 Task: Search one way flight ticket for 2 adults, 2 children, 2 infants in seat in first from Columbus: John Glenn Columbus International Airport to Indianapolis: Indianapolis International Airport on 8-5-2023. Choice of flights is Frontier. Number of bags: 1 checked bag. Outbound departure time preference is 12:00.
Action: Mouse moved to (286, 253)
Screenshot: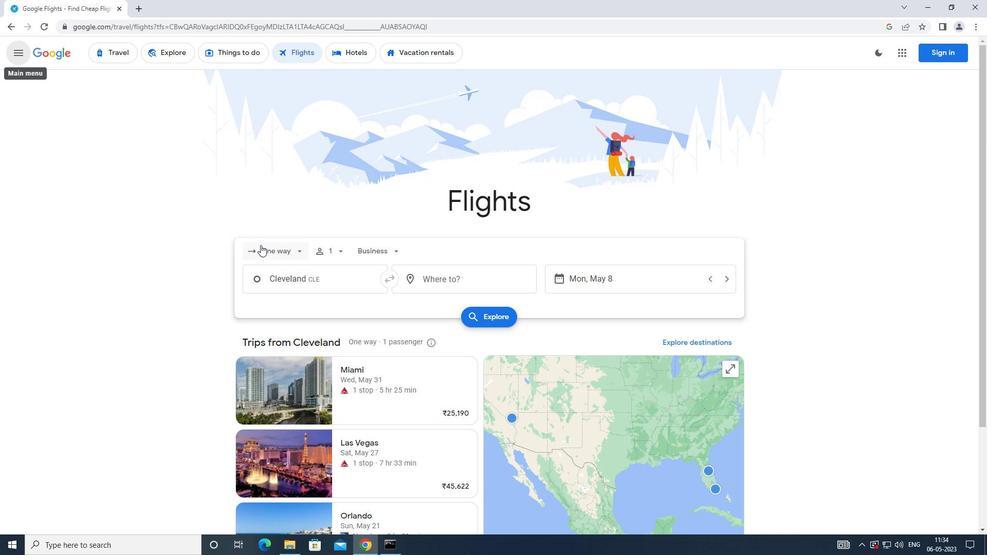 
Action: Mouse pressed left at (286, 253)
Screenshot: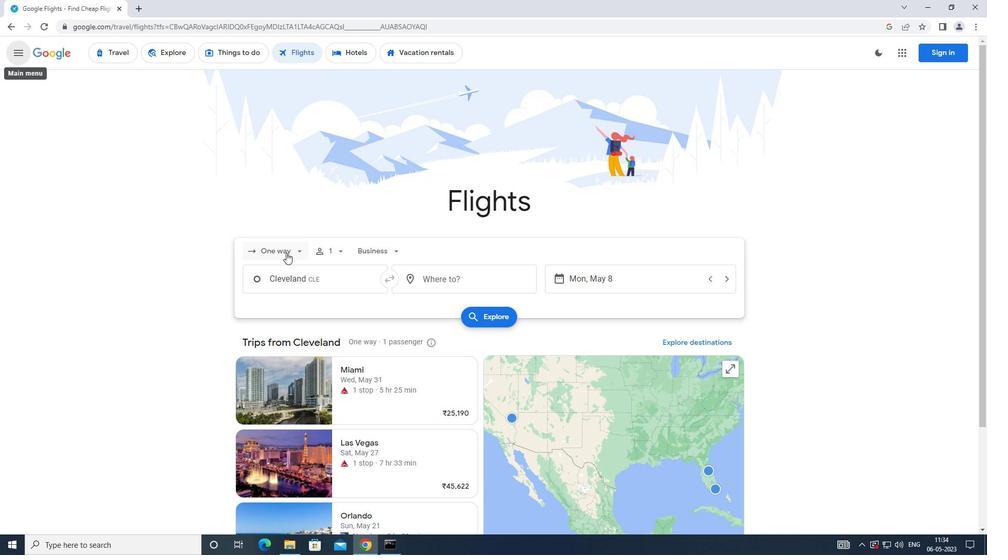 
Action: Mouse moved to (308, 303)
Screenshot: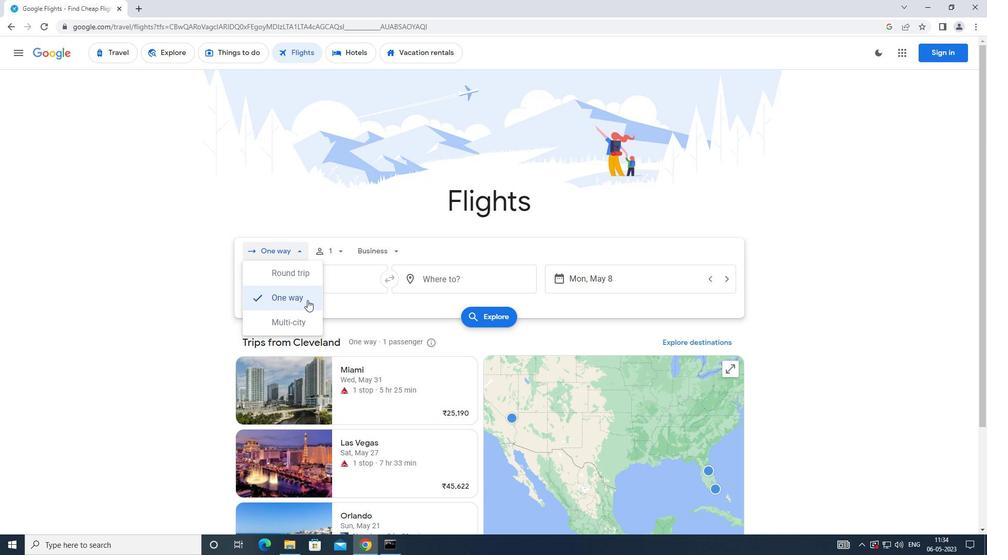 
Action: Mouse pressed left at (308, 303)
Screenshot: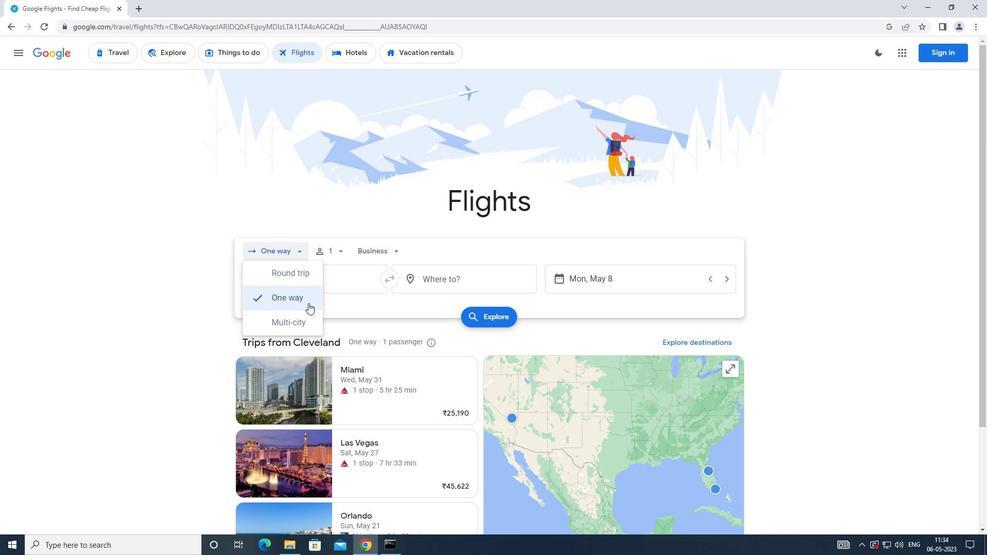 
Action: Mouse moved to (331, 256)
Screenshot: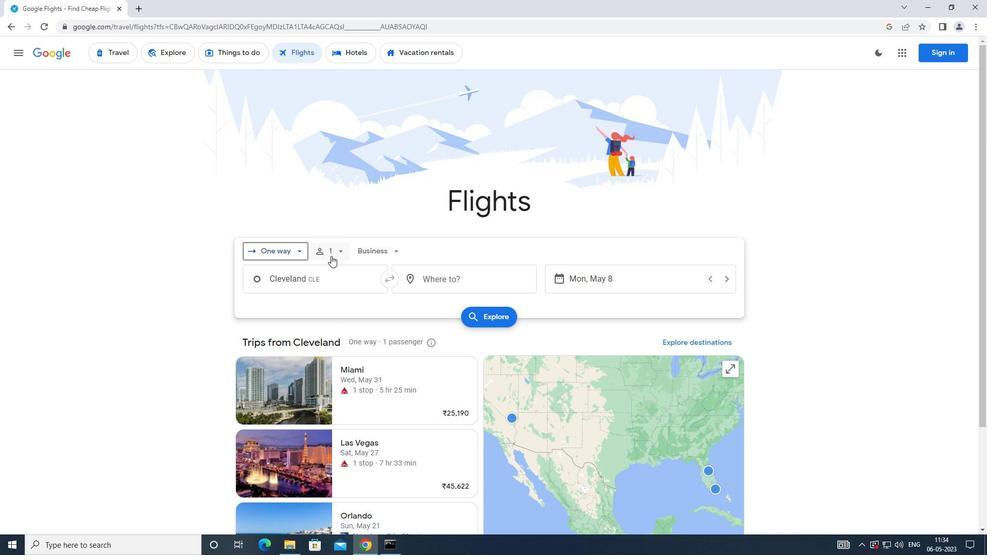 
Action: Mouse pressed left at (331, 256)
Screenshot: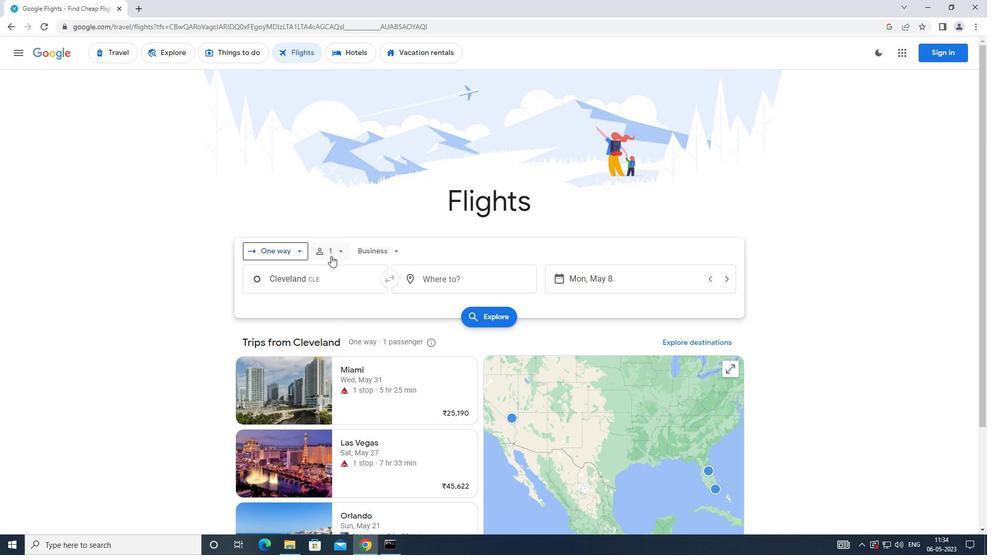 
Action: Mouse moved to (416, 277)
Screenshot: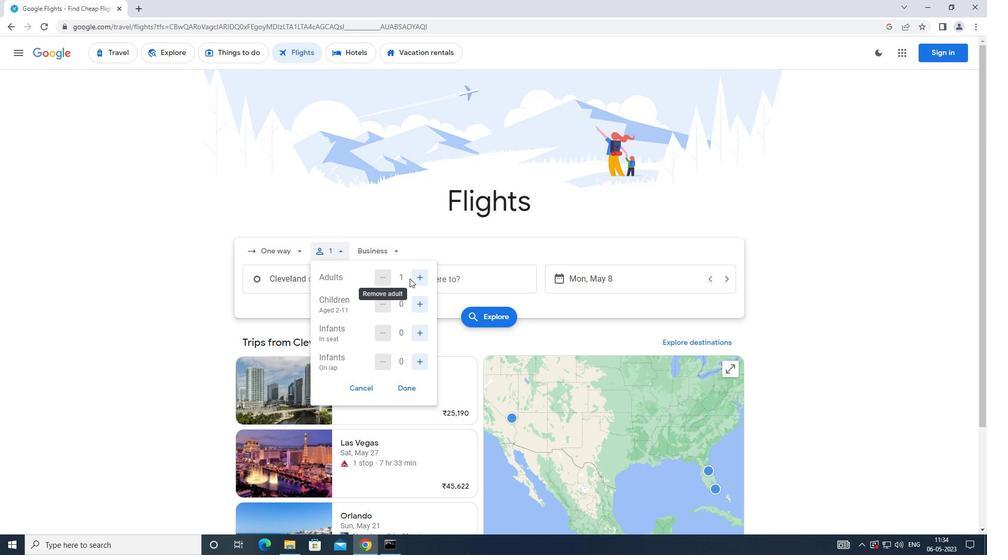 
Action: Mouse pressed left at (416, 277)
Screenshot: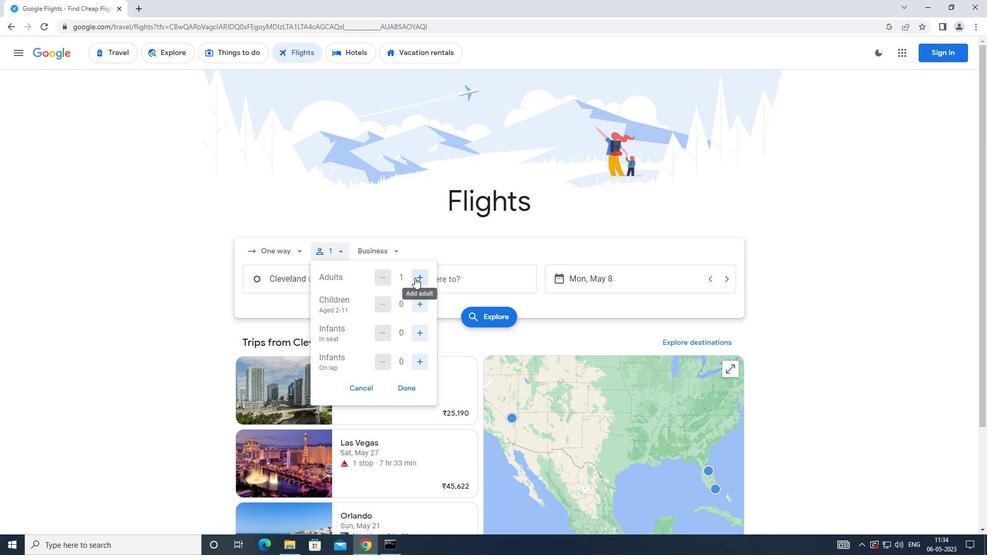 
Action: Mouse moved to (428, 306)
Screenshot: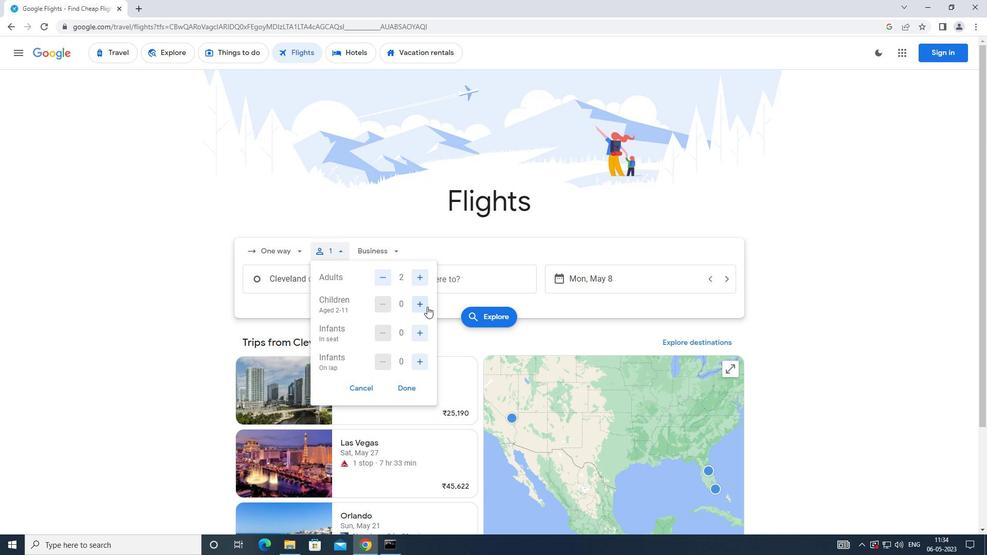 
Action: Mouse pressed left at (428, 306)
Screenshot: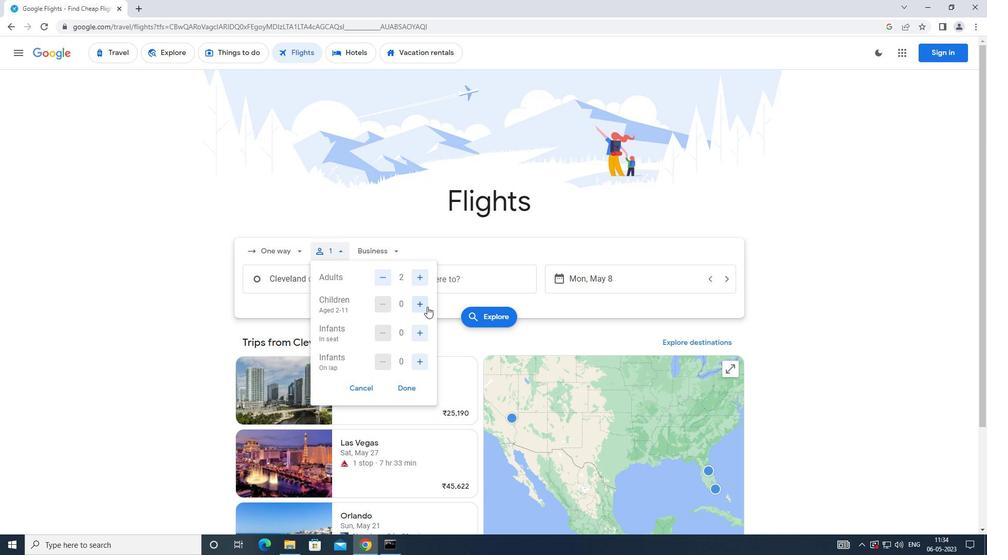 
Action: Mouse moved to (428, 306)
Screenshot: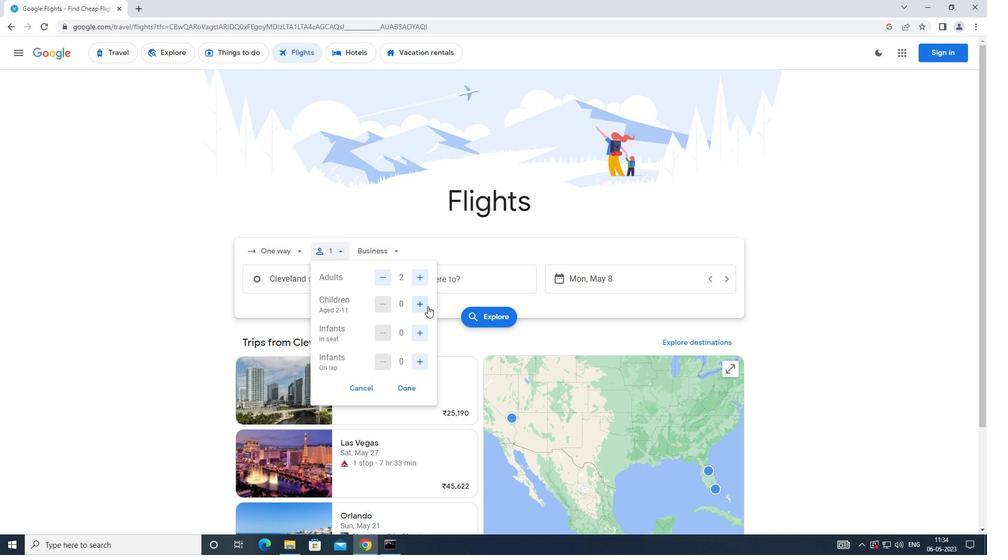 
Action: Mouse pressed left at (428, 306)
Screenshot: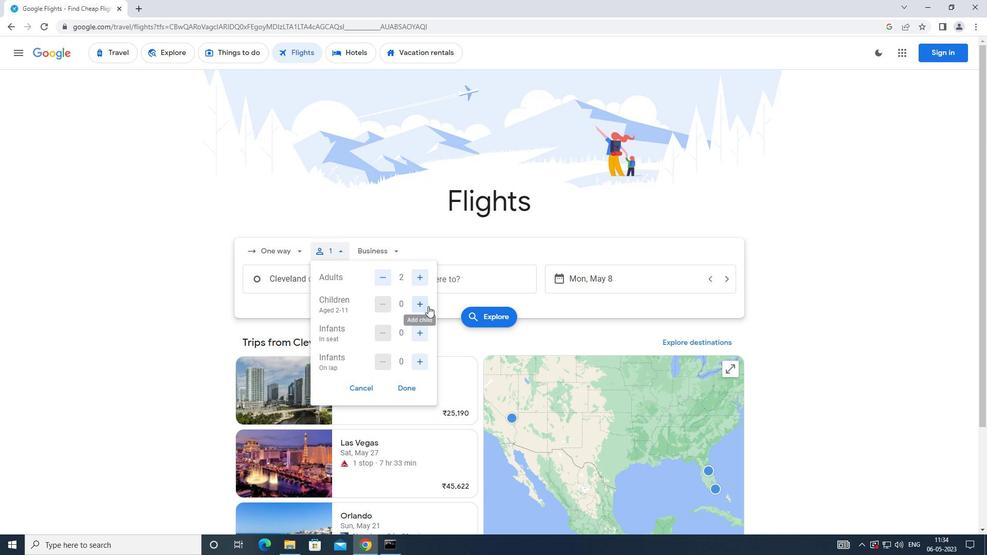 
Action: Mouse moved to (423, 329)
Screenshot: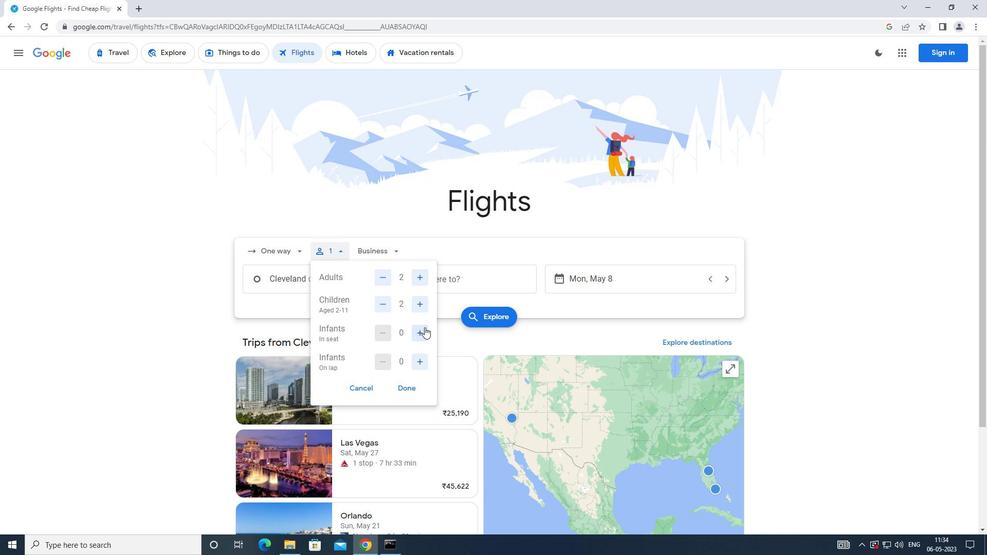 
Action: Mouse pressed left at (423, 329)
Screenshot: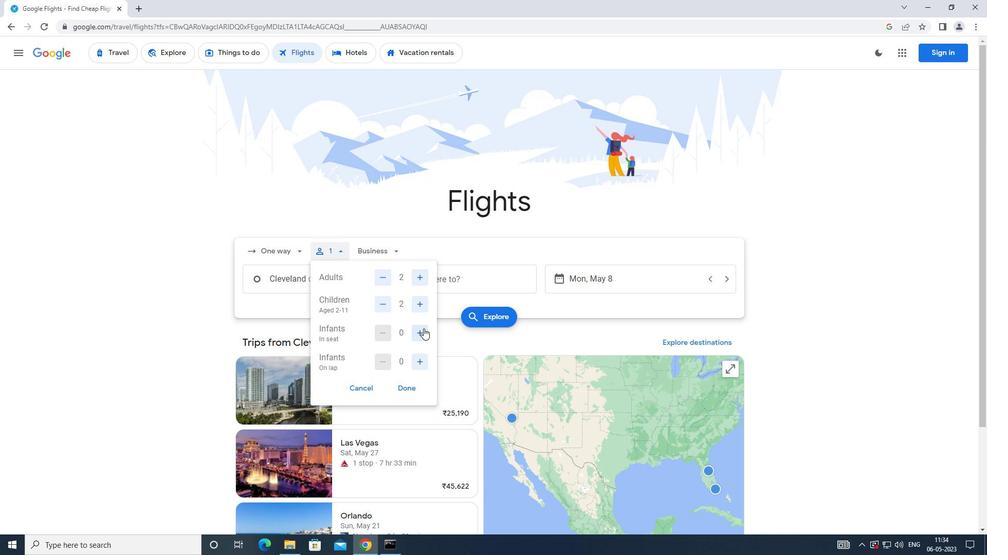 
Action: Mouse pressed left at (423, 329)
Screenshot: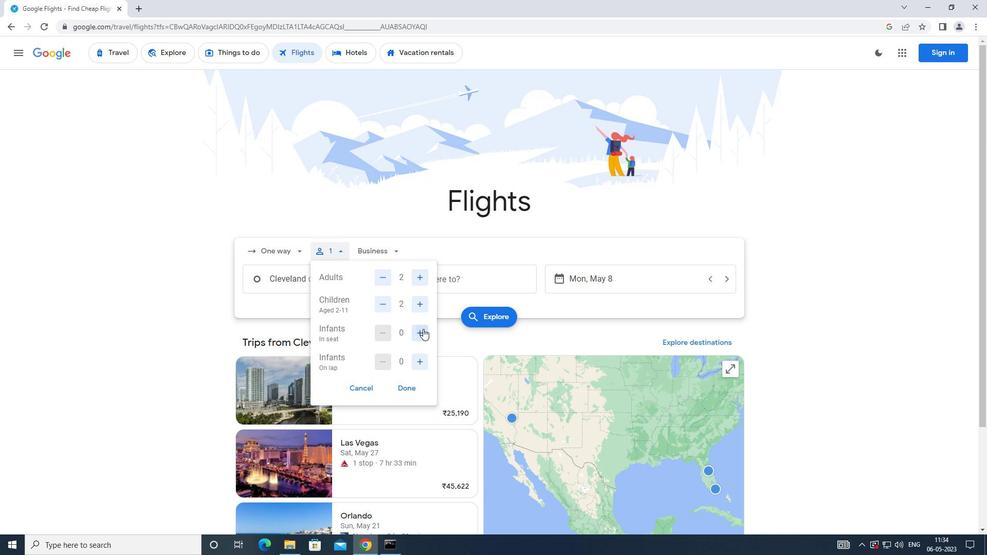 
Action: Mouse moved to (400, 386)
Screenshot: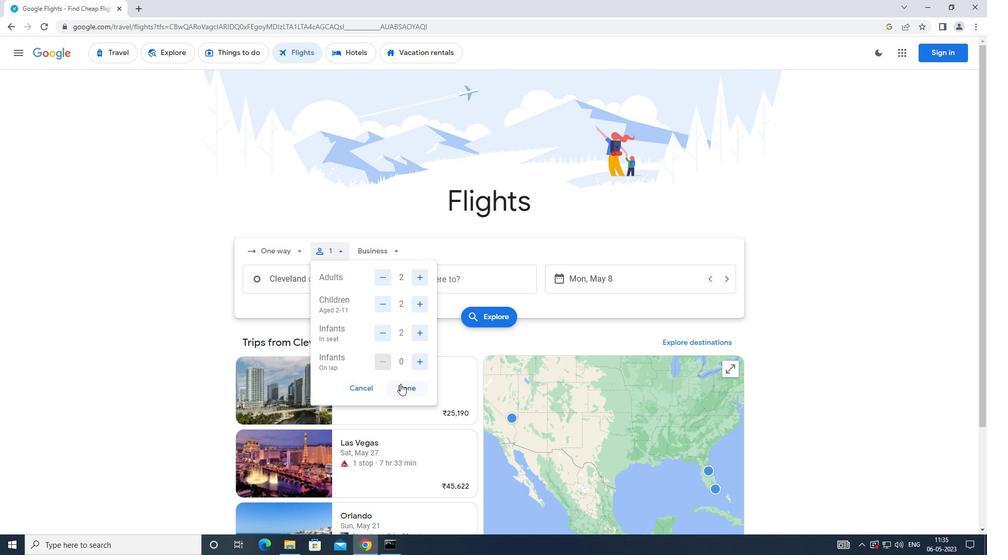 
Action: Mouse pressed left at (400, 386)
Screenshot: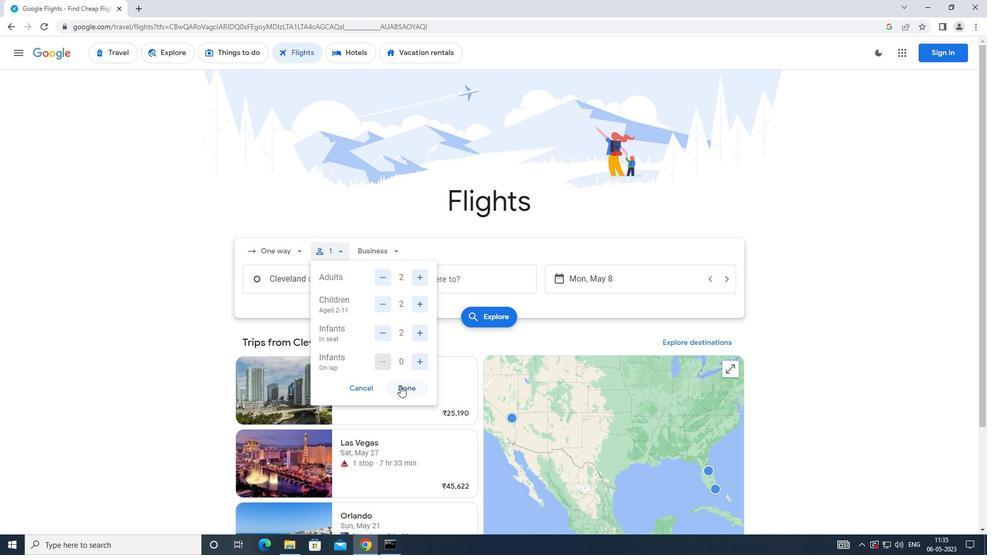 
Action: Mouse moved to (382, 254)
Screenshot: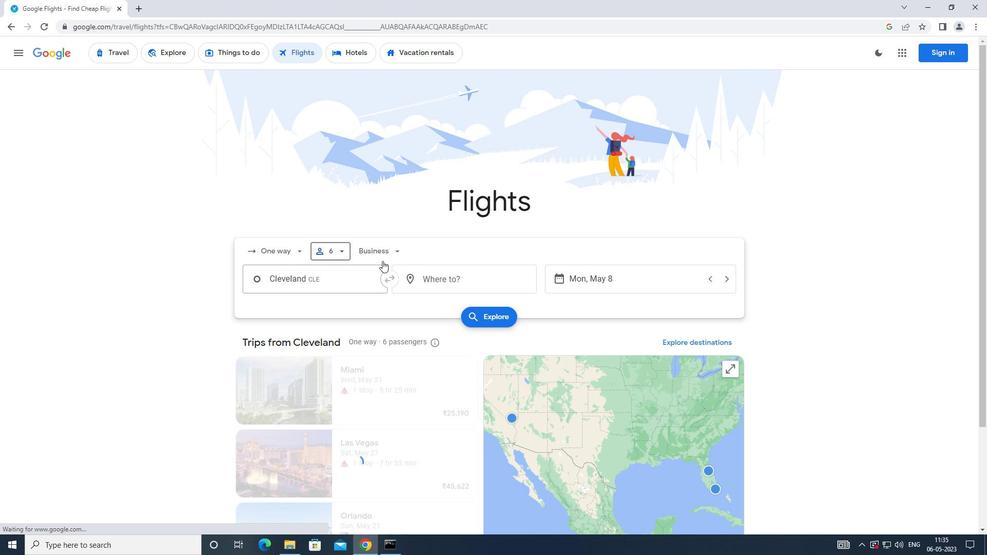 
Action: Mouse pressed left at (382, 254)
Screenshot: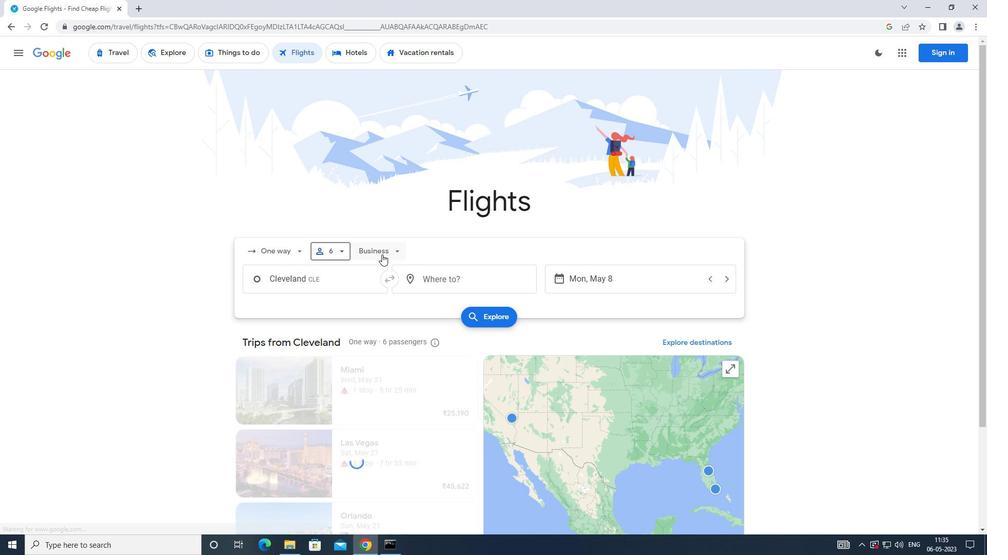 
Action: Mouse moved to (392, 345)
Screenshot: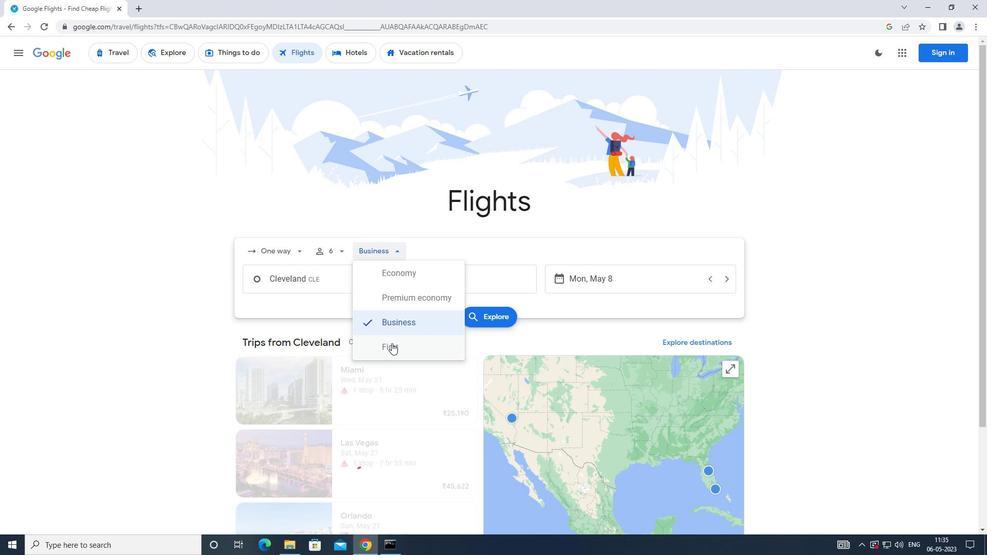 
Action: Mouse pressed left at (392, 345)
Screenshot: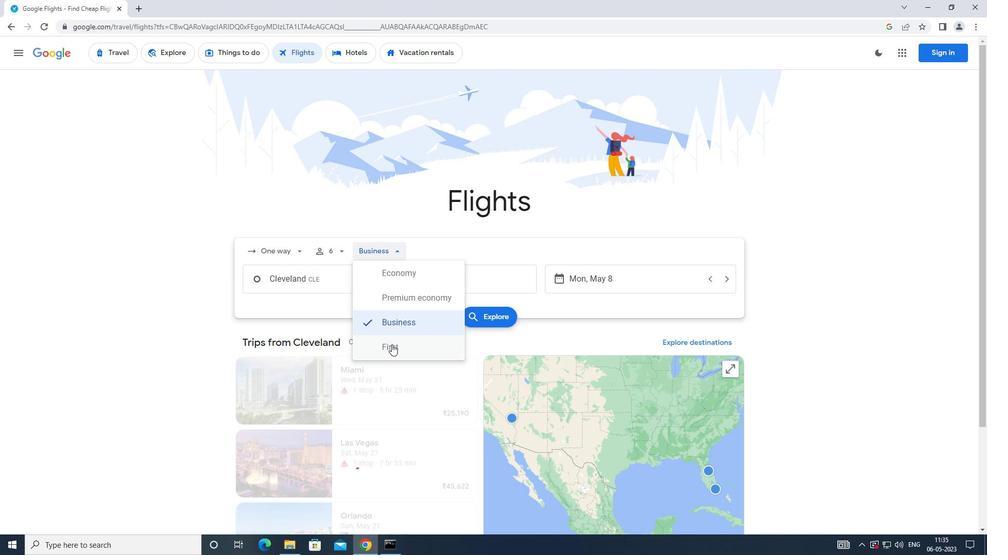 
Action: Mouse moved to (342, 281)
Screenshot: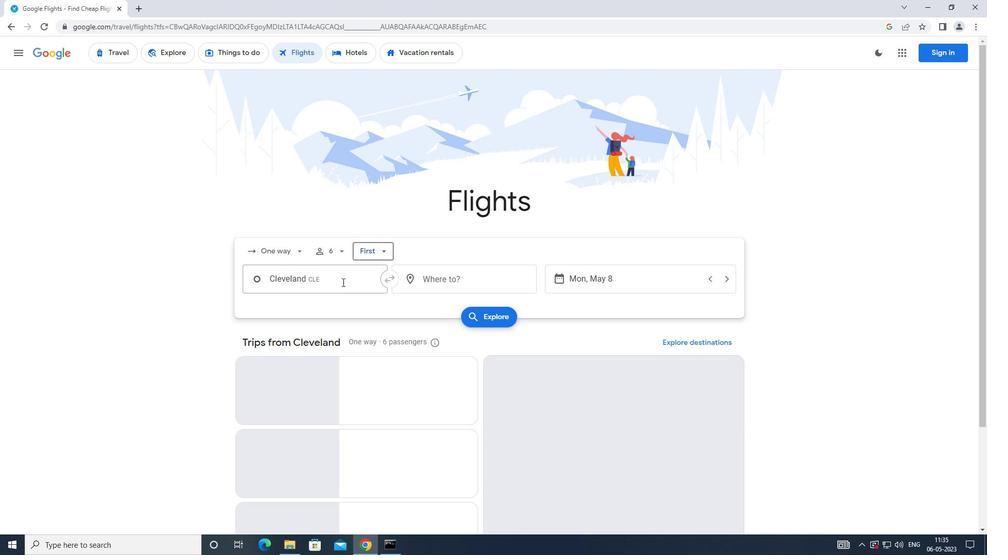 
Action: Mouse pressed left at (342, 281)
Screenshot: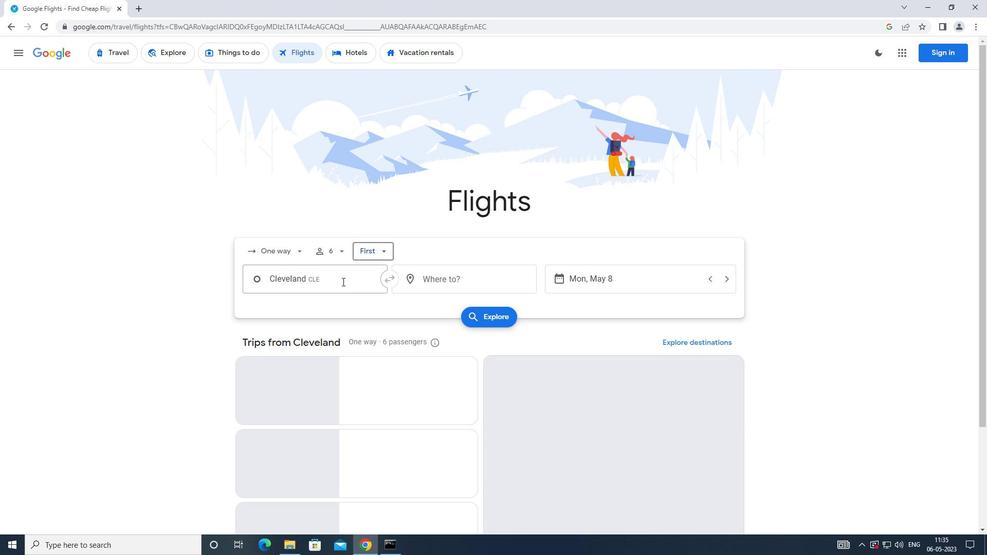 
Action: Mouse moved to (343, 284)
Screenshot: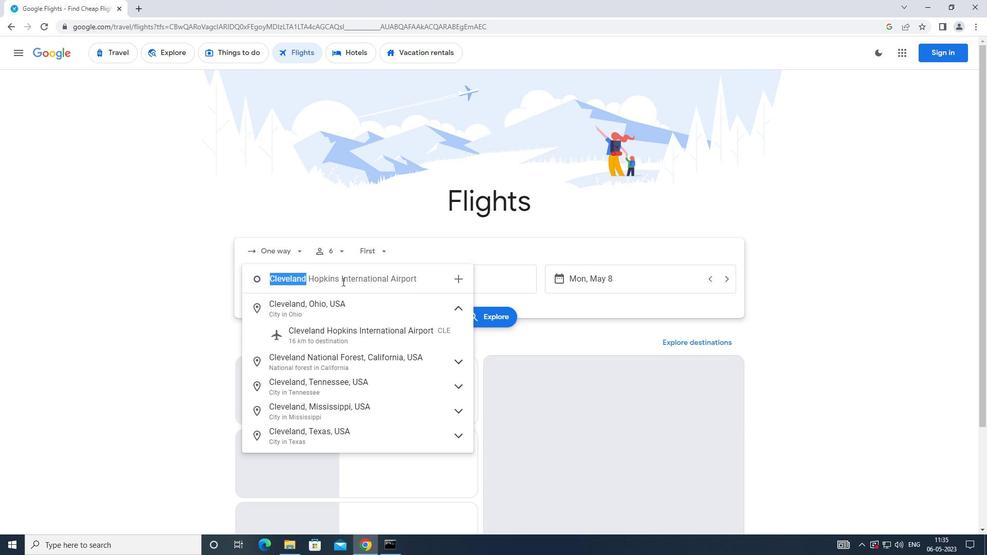 
Action: Key pressed <Key.caps_lock>j<Key.caps_lock>ohn<Key.space><Key.caps_lock>g<Key.caps_lock>lenn
Screenshot: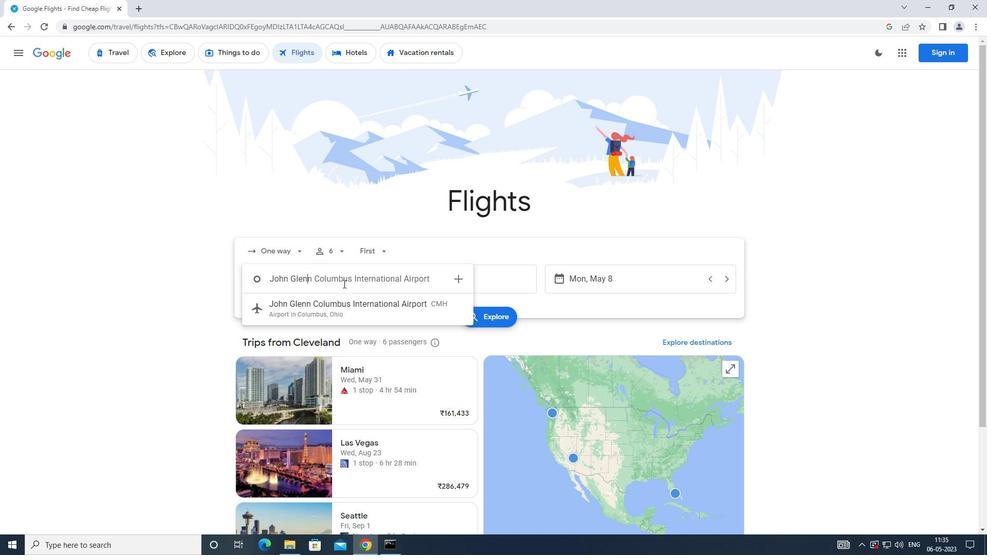 
Action: Mouse moved to (362, 314)
Screenshot: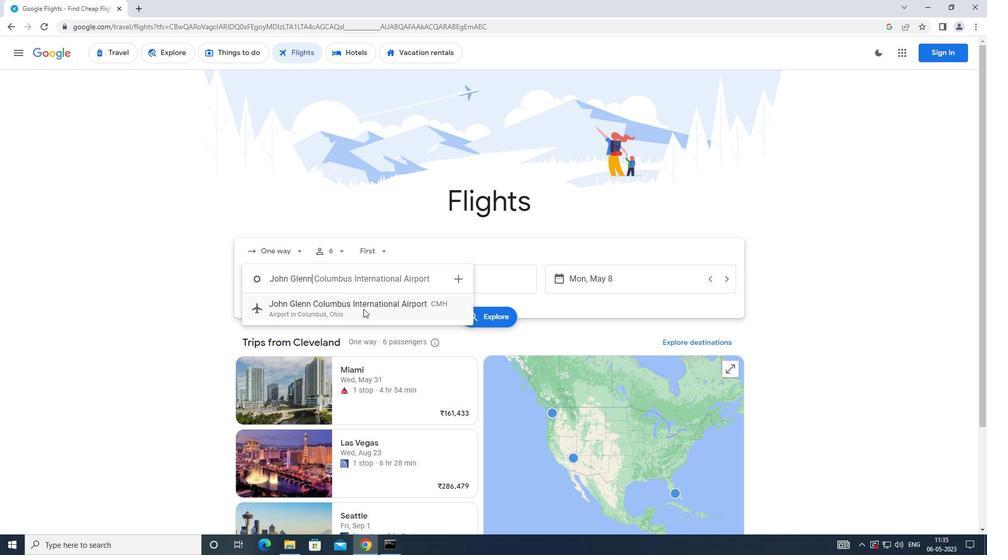 
Action: Mouse pressed left at (362, 314)
Screenshot: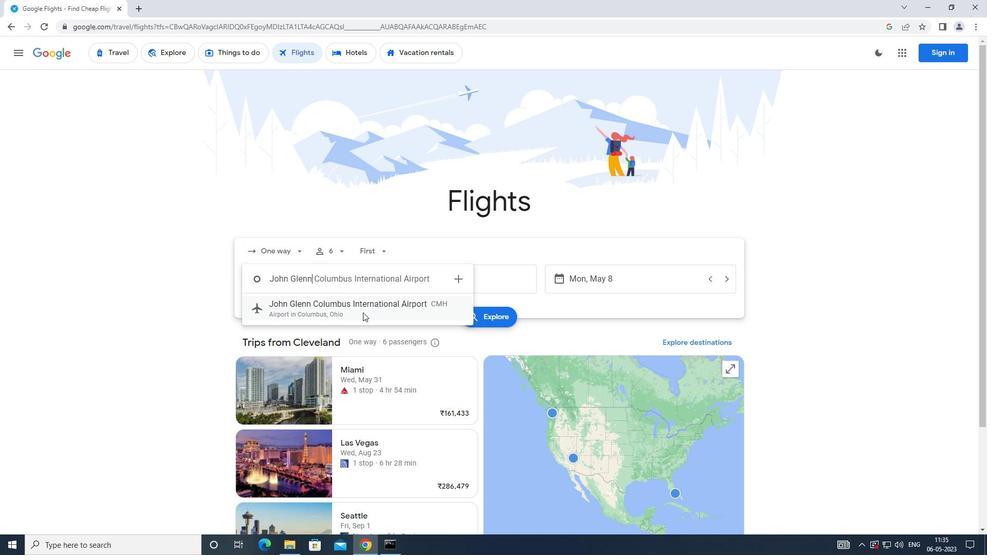 
Action: Mouse moved to (433, 287)
Screenshot: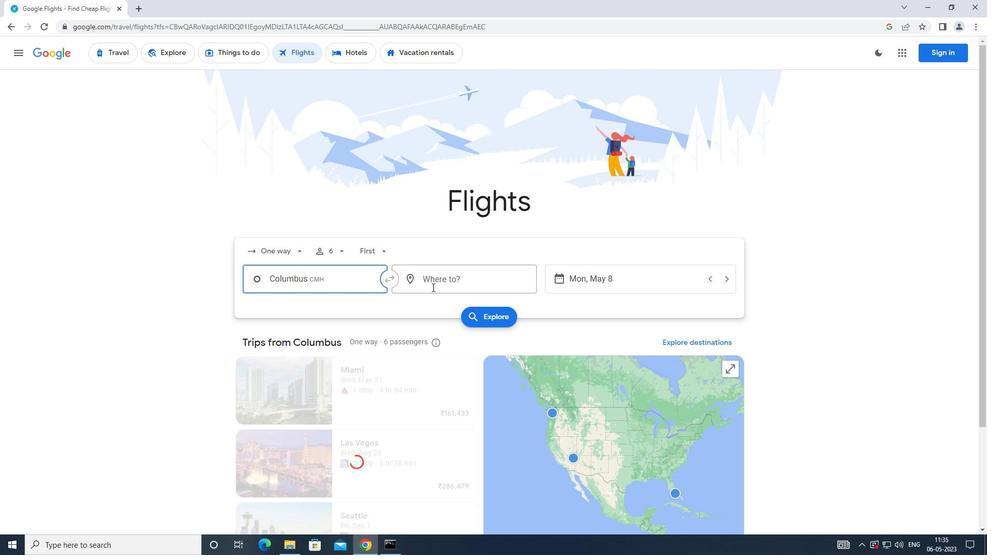 
Action: Mouse pressed left at (433, 287)
Screenshot: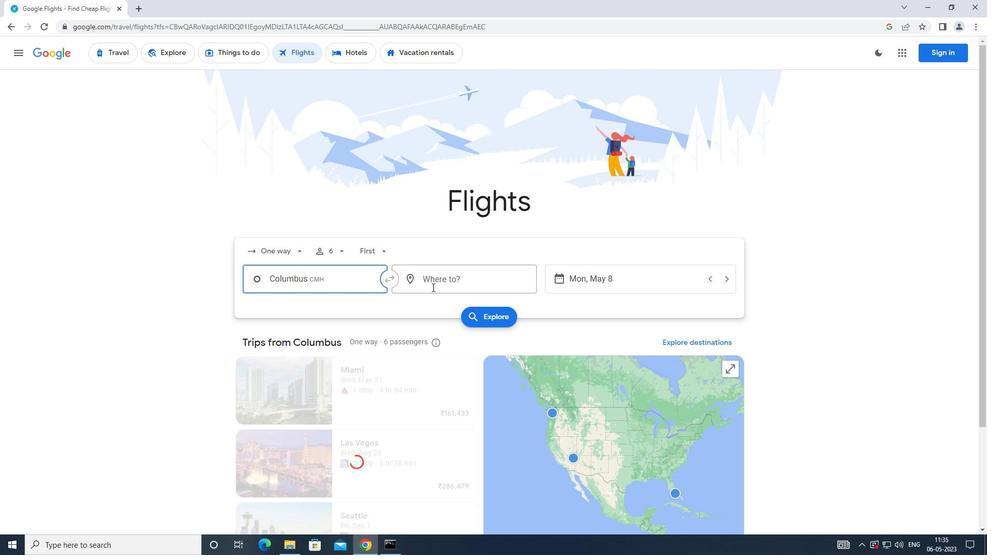 
Action: Mouse moved to (440, 283)
Screenshot: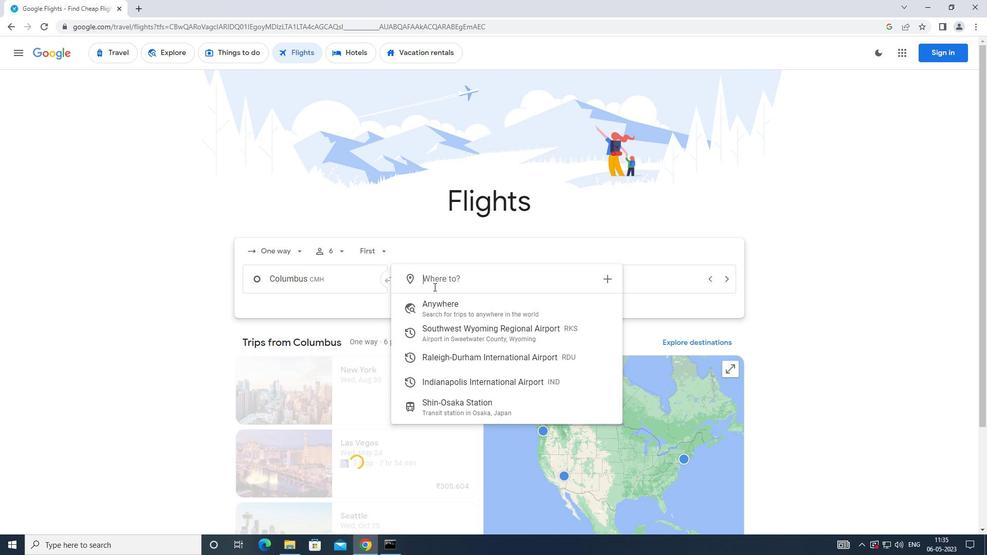 
Action: Key pressed <Key.caps_lock>in<Key.backspace><Key.caps_lock>ndianapolis
Screenshot: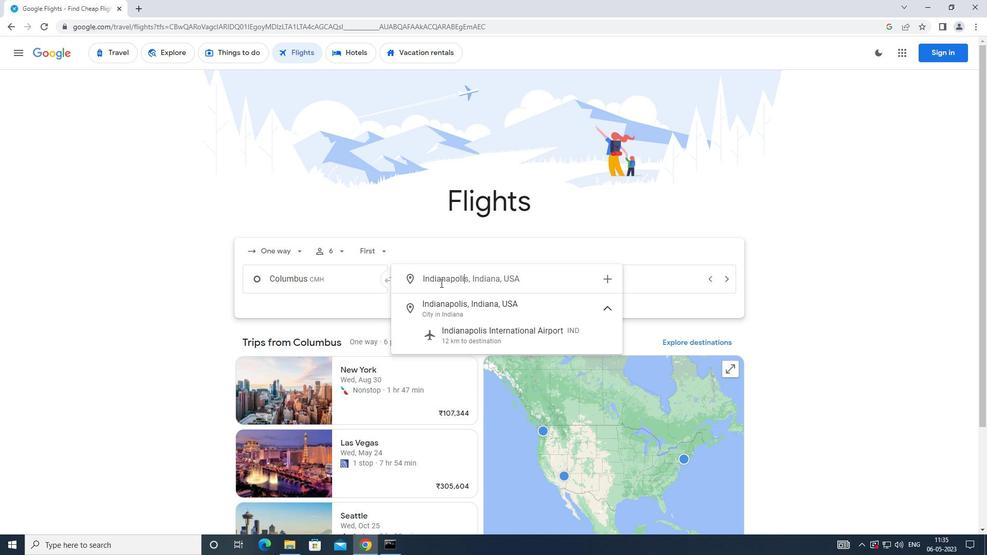 
Action: Mouse moved to (480, 328)
Screenshot: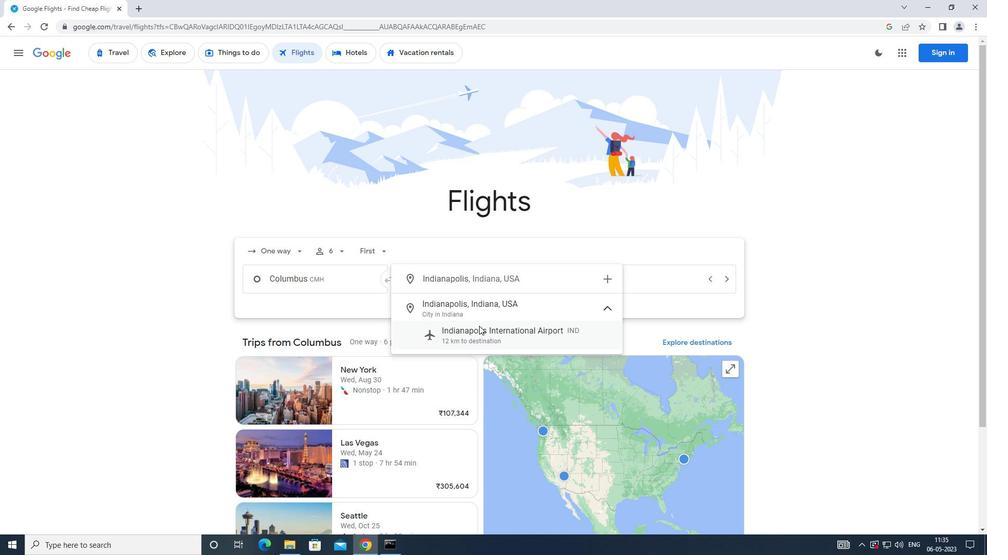 
Action: Mouse pressed left at (480, 328)
Screenshot: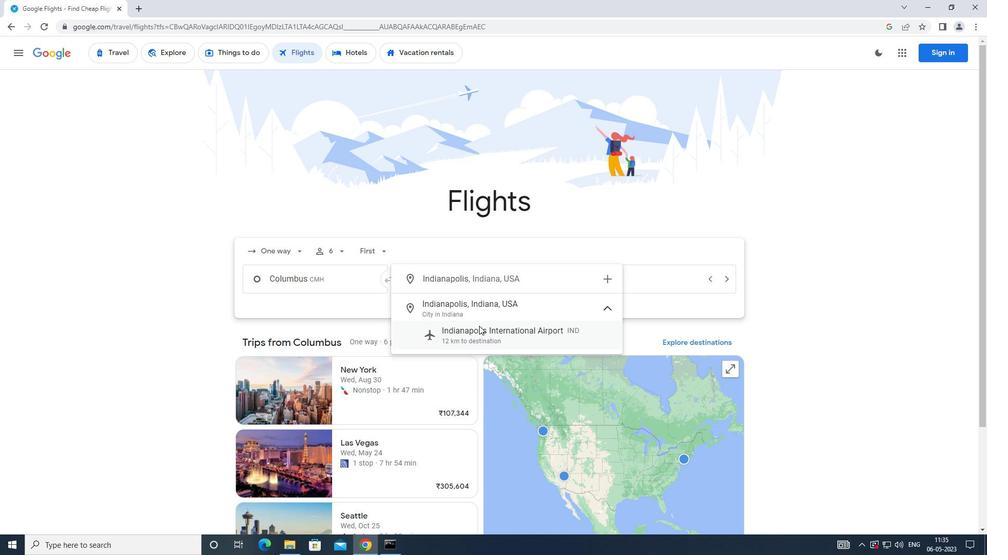 
Action: Mouse moved to (590, 277)
Screenshot: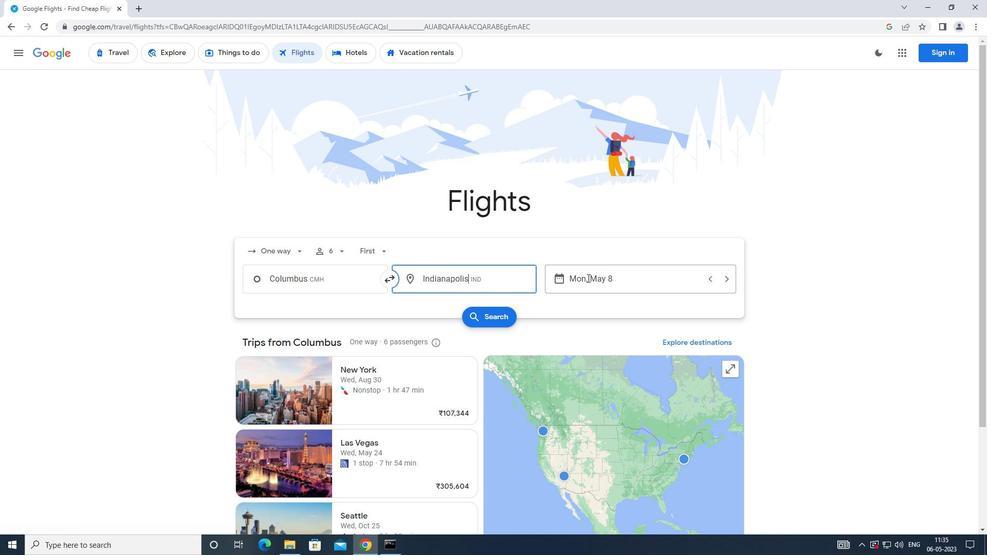
Action: Mouse pressed left at (590, 277)
Screenshot: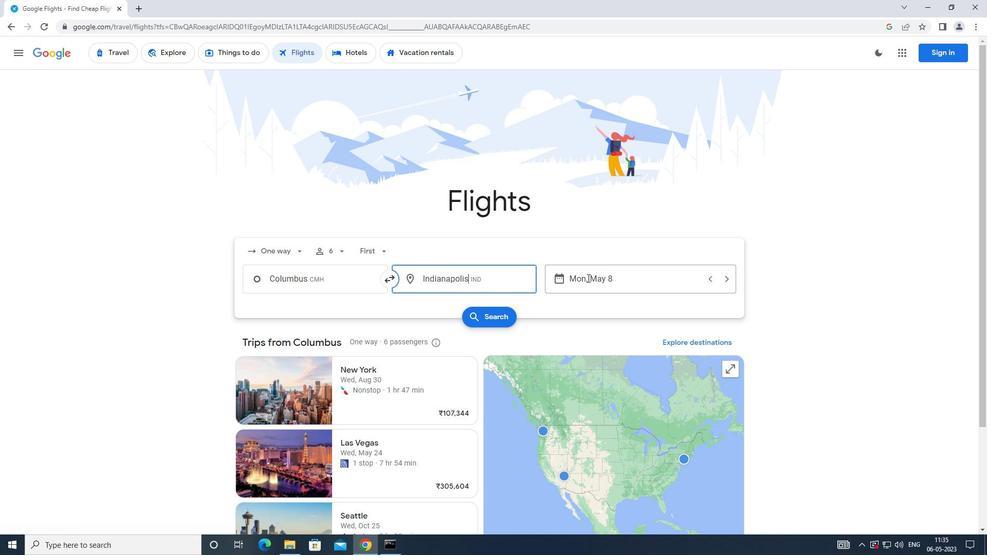 
Action: Mouse moved to (402, 378)
Screenshot: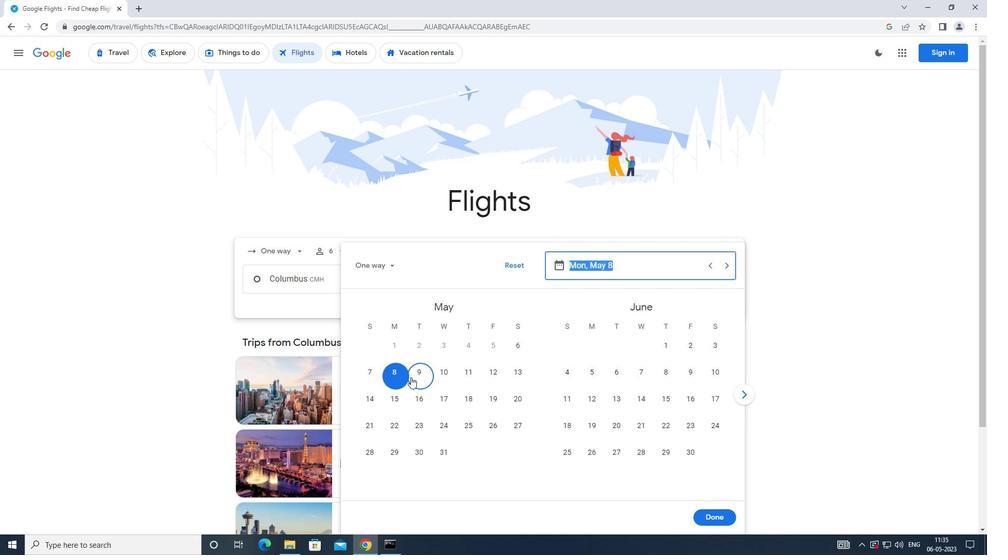 
Action: Mouse pressed left at (402, 378)
Screenshot: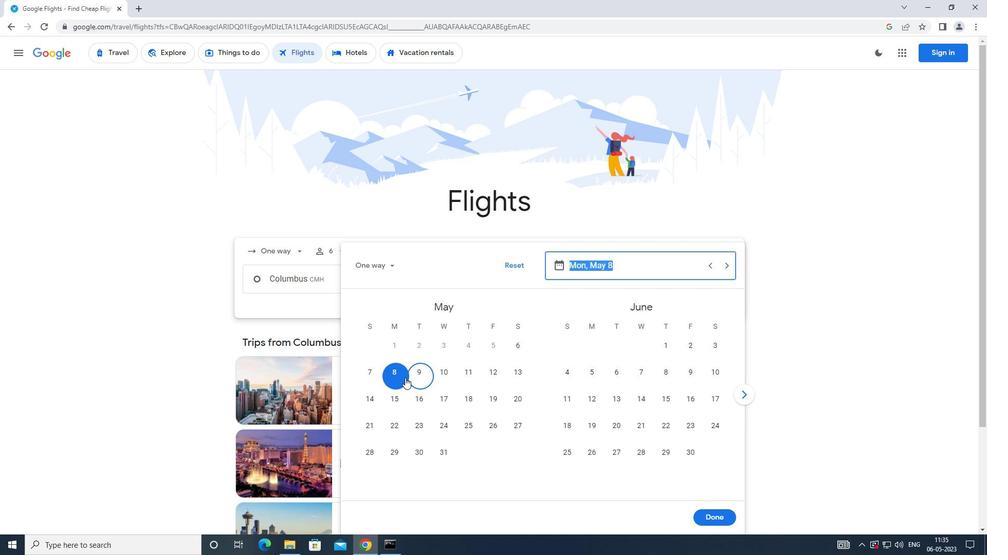
Action: Mouse moved to (713, 522)
Screenshot: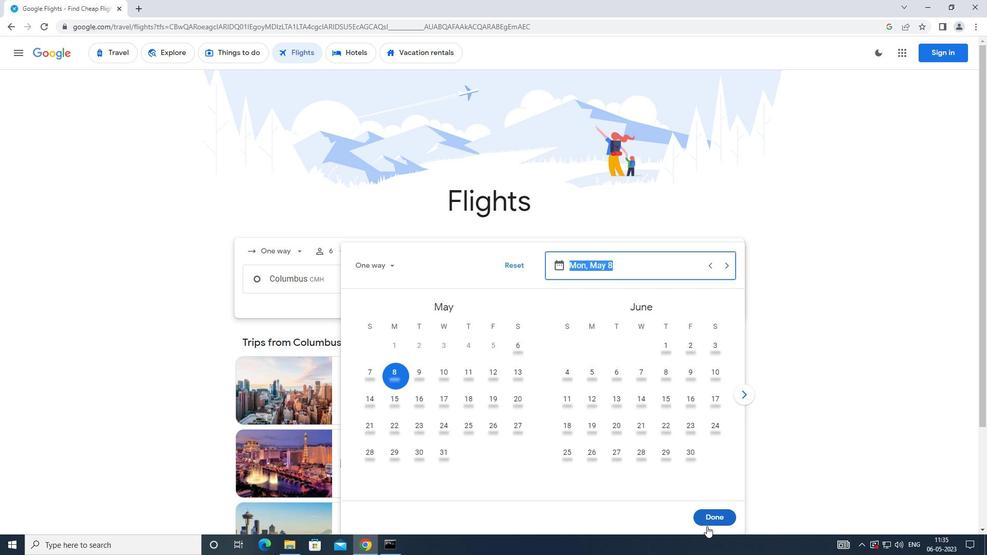 
Action: Mouse pressed left at (713, 522)
Screenshot: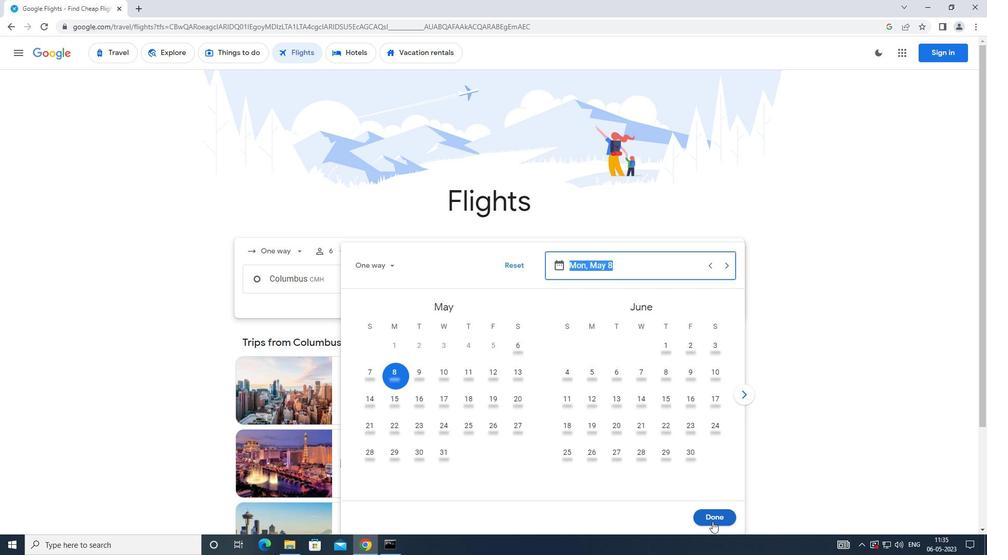 
Action: Mouse moved to (506, 327)
Screenshot: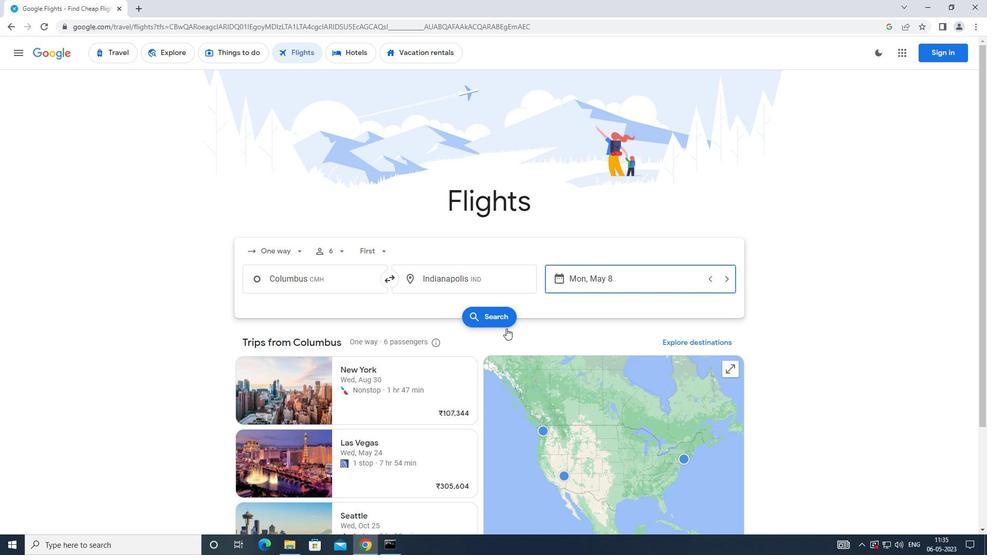 
Action: Mouse pressed left at (506, 327)
Screenshot: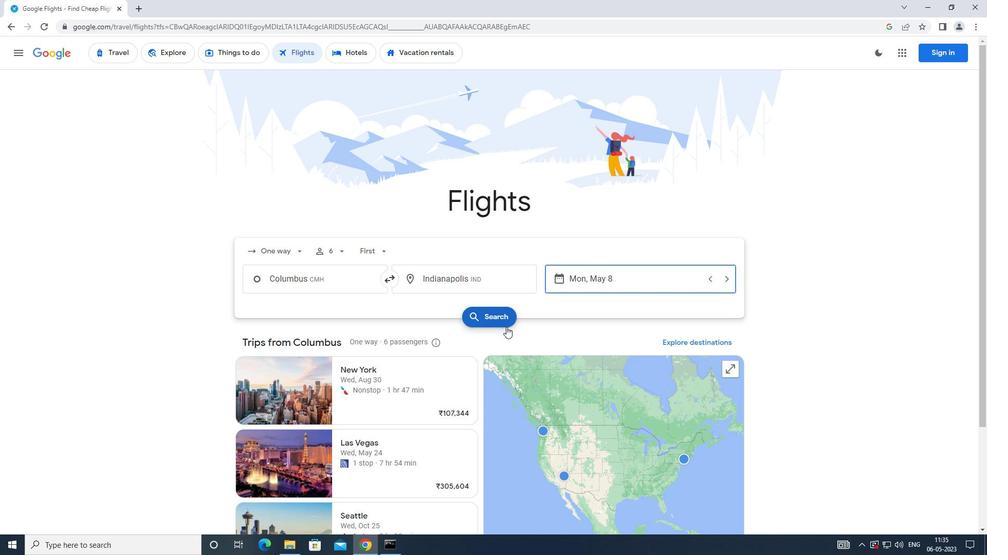 
Action: Mouse moved to (270, 150)
Screenshot: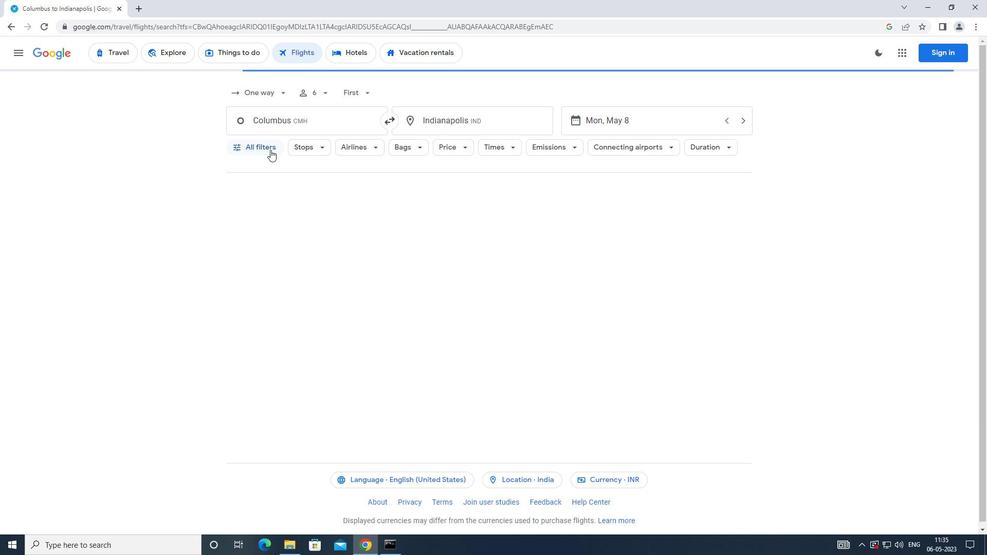 
Action: Mouse pressed left at (270, 150)
Screenshot: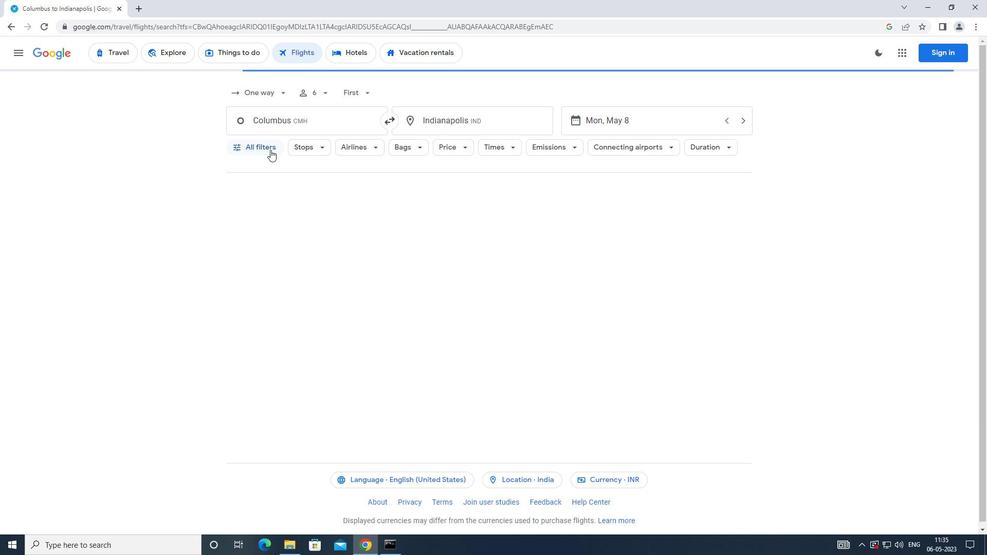 
Action: Mouse moved to (319, 282)
Screenshot: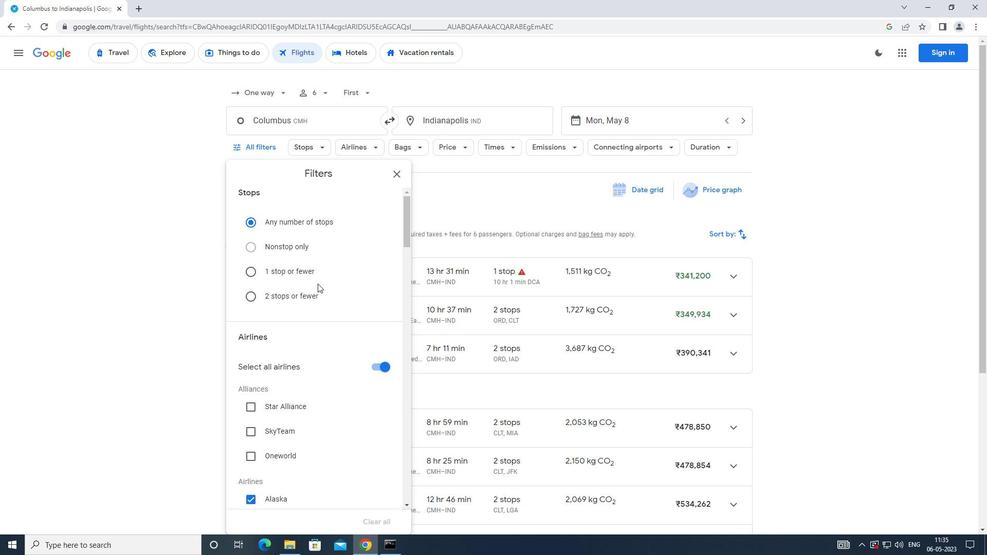 
Action: Mouse scrolled (319, 281) with delta (0, 0)
Screenshot: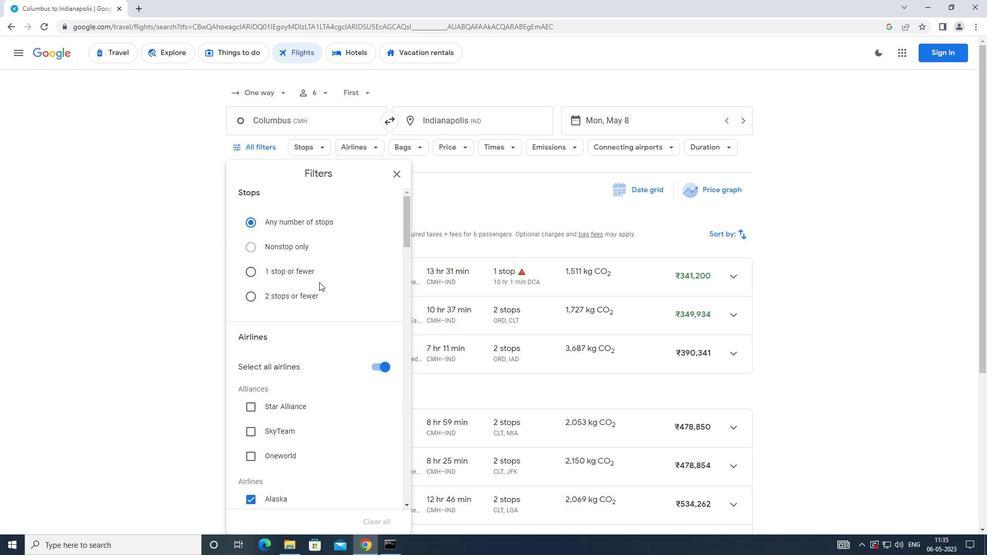
Action: Mouse scrolled (319, 281) with delta (0, 0)
Screenshot: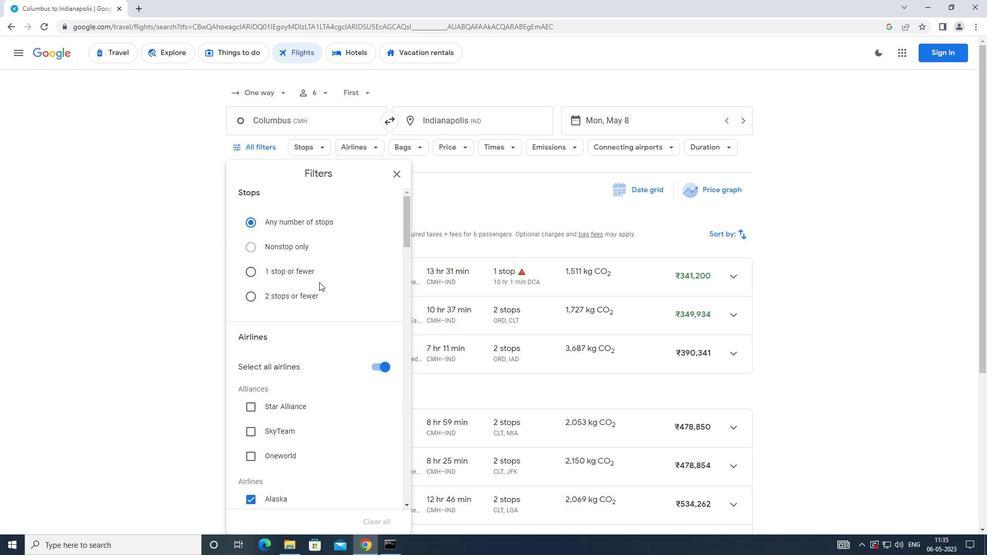 
Action: Mouse scrolled (319, 281) with delta (0, 0)
Screenshot: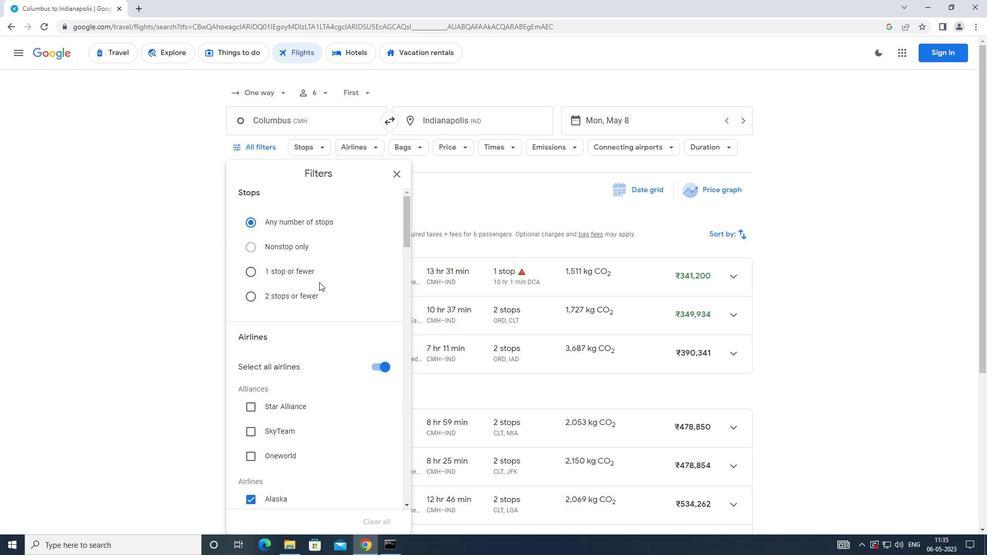 
Action: Mouse scrolled (319, 281) with delta (0, 0)
Screenshot: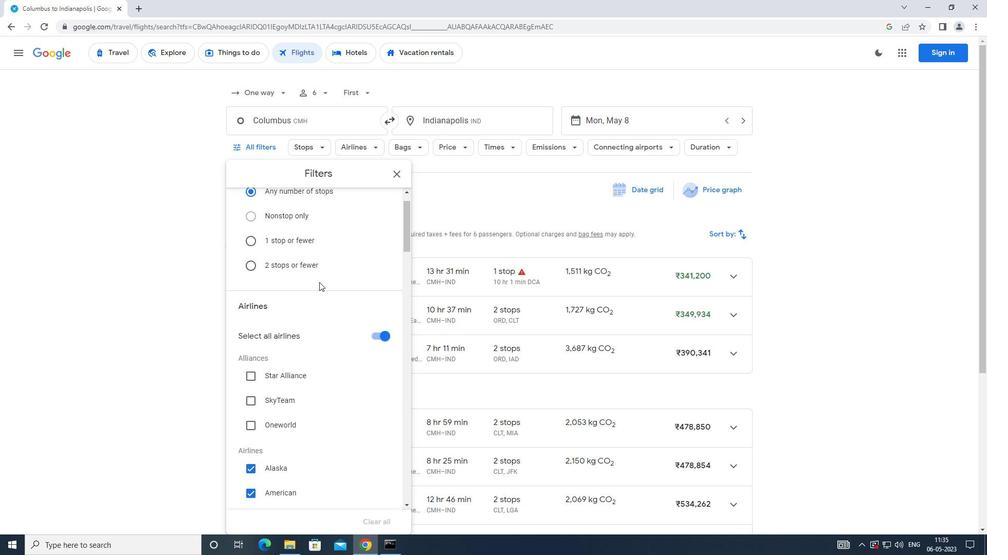 
Action: Mouse moved to (338, 264)
Screenshot: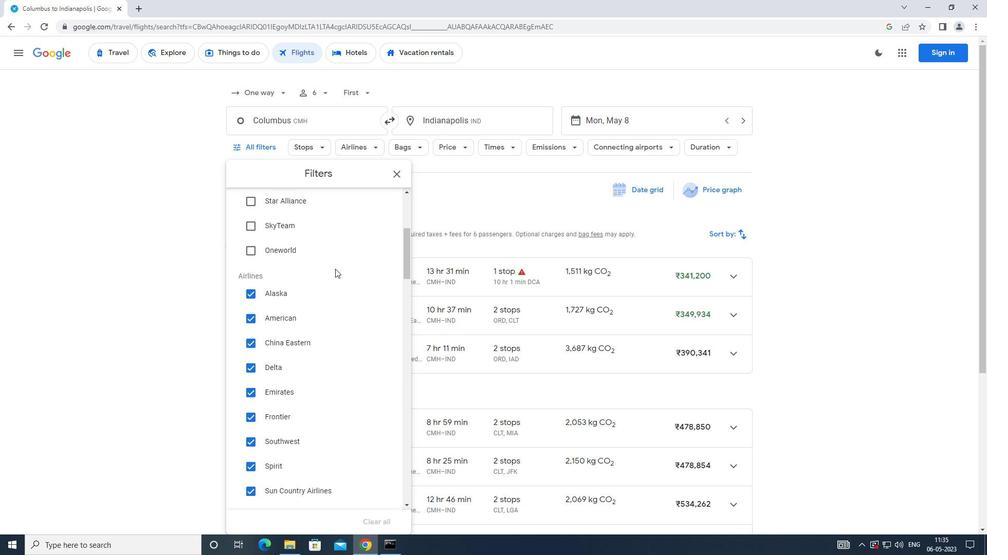 
Action: Mouse scrolled (338, 265) with delta (0, 0)
Screenshot: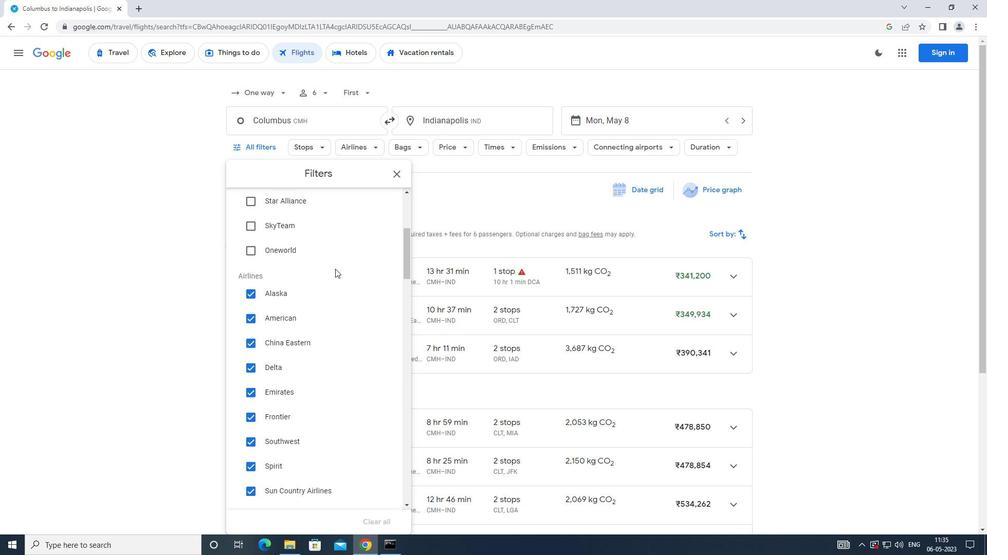 
Action: Mouse moved to (378, 213)
Screenshot: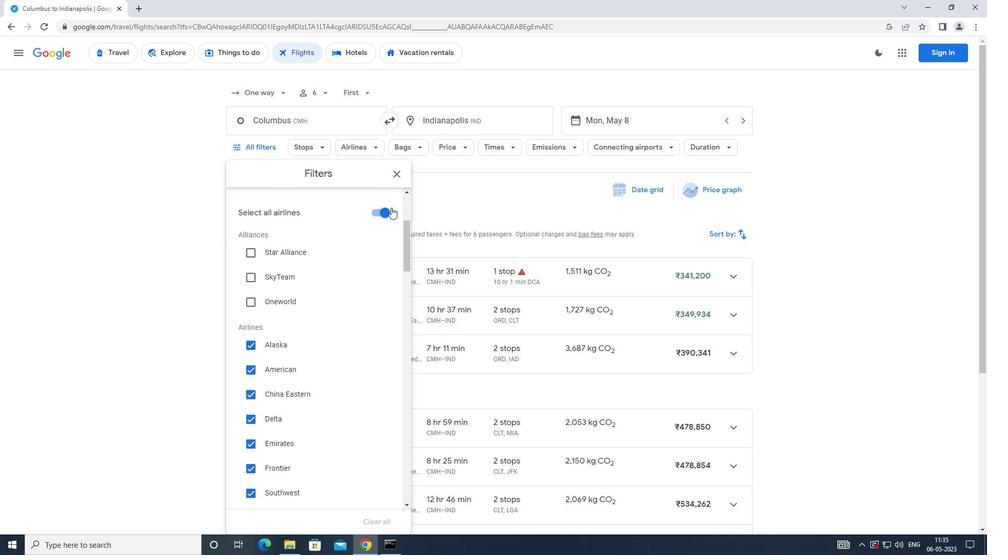 
Action: Mouse pressed left at (378, 213)
Screenshot: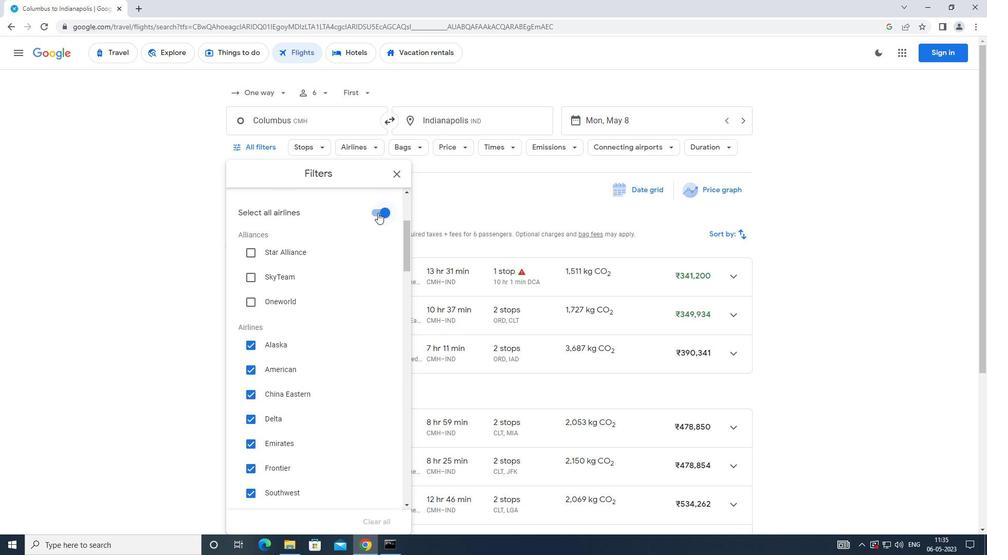 
Action: Mouse moved to (331, 250)
Screenshot: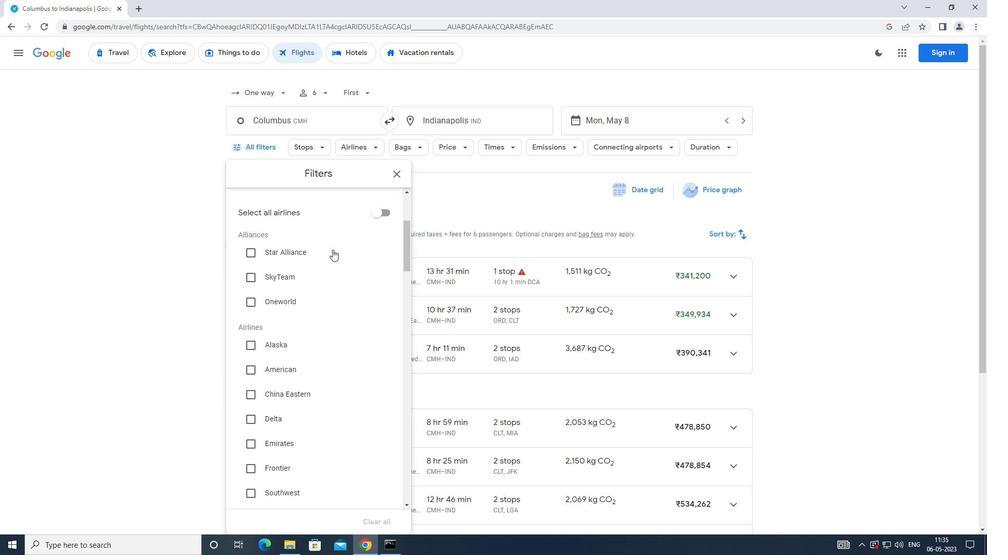 
Action: Mouse scrolled (331, 249) with delta (0, 0)
Screenshot: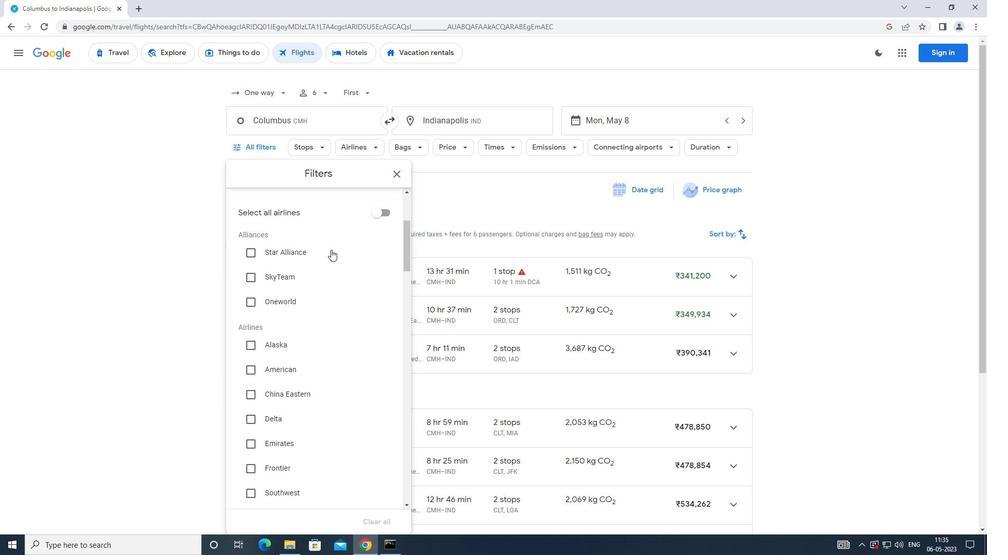 
Action: Mouse scrolled (331, 249) with delta (0, 0)
Screenshot: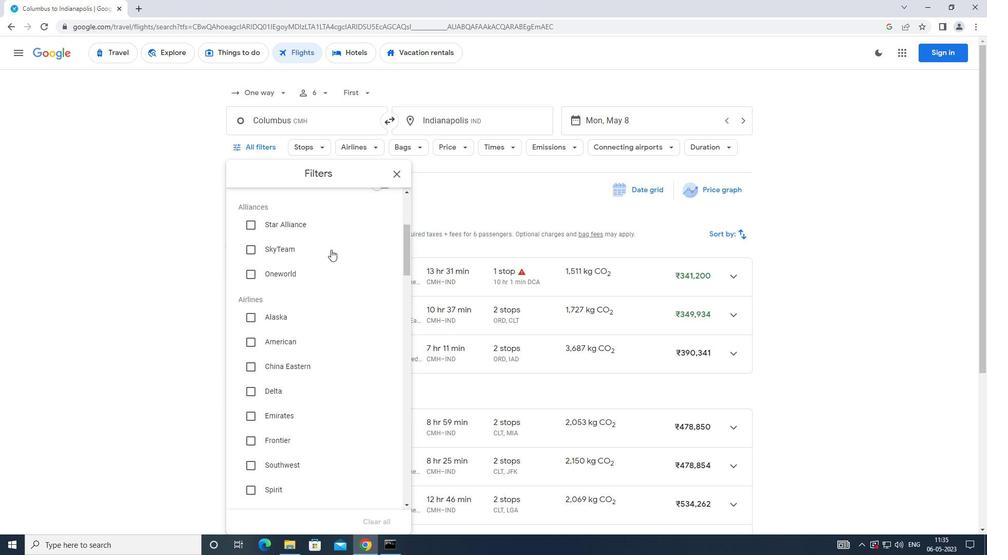 
Action: Mouse moved to (331, 246)
Screenshot: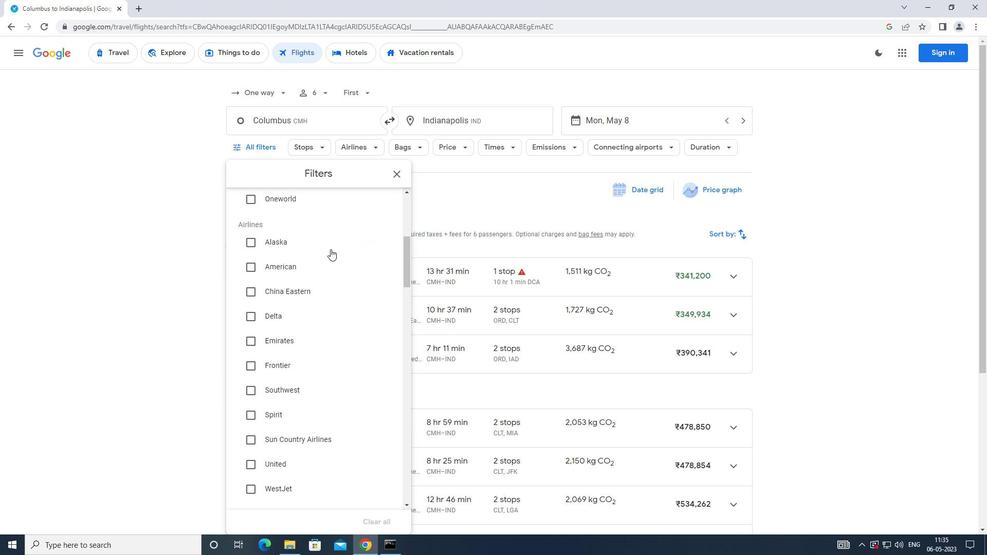 
Action: Mouse scrolled (331, 246) with delta (0, 0)
Screenshot: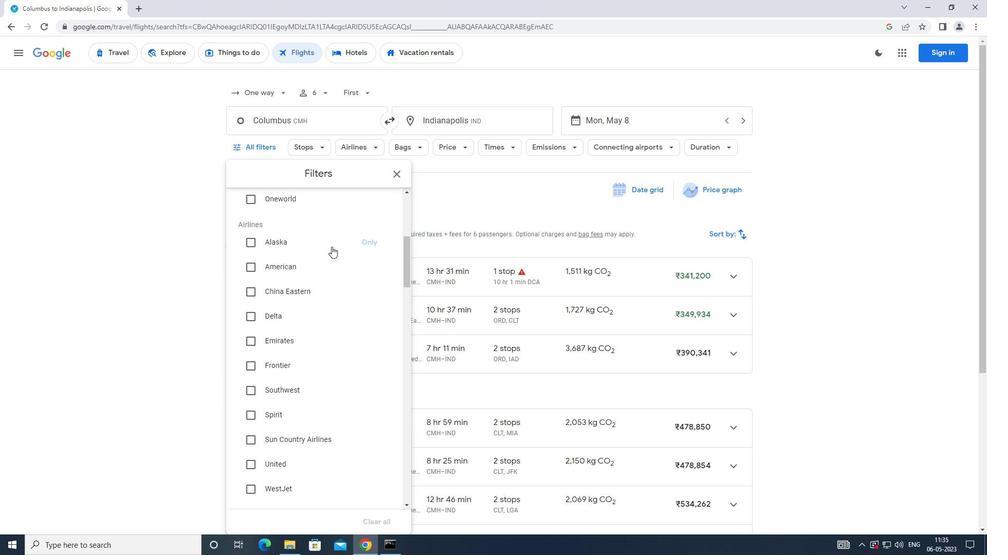 
Action: Mouse scrolled (331, 246) with delta (0, 0)
Screenshot: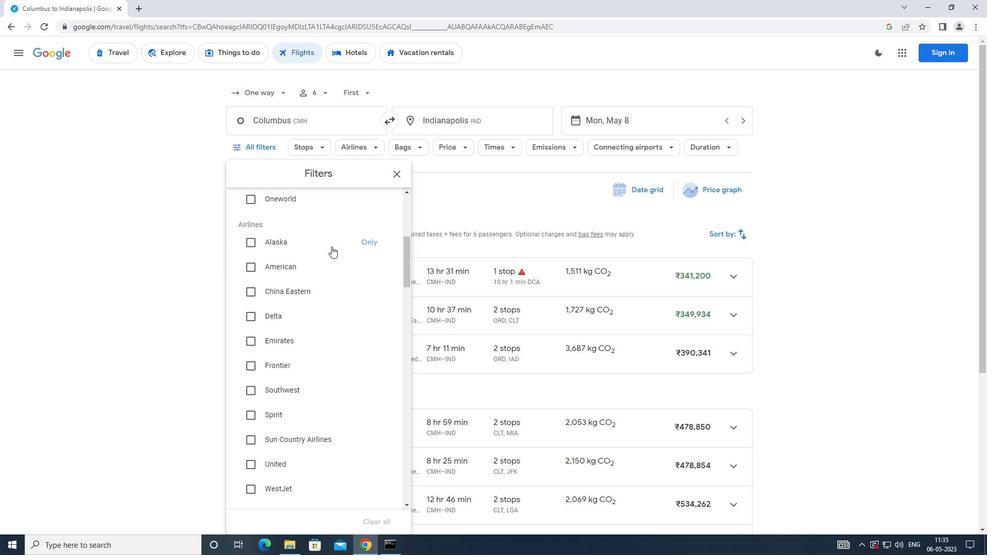 
Action: Mouse scrolled (331, 246) with delta (0, 0)
Screenshot: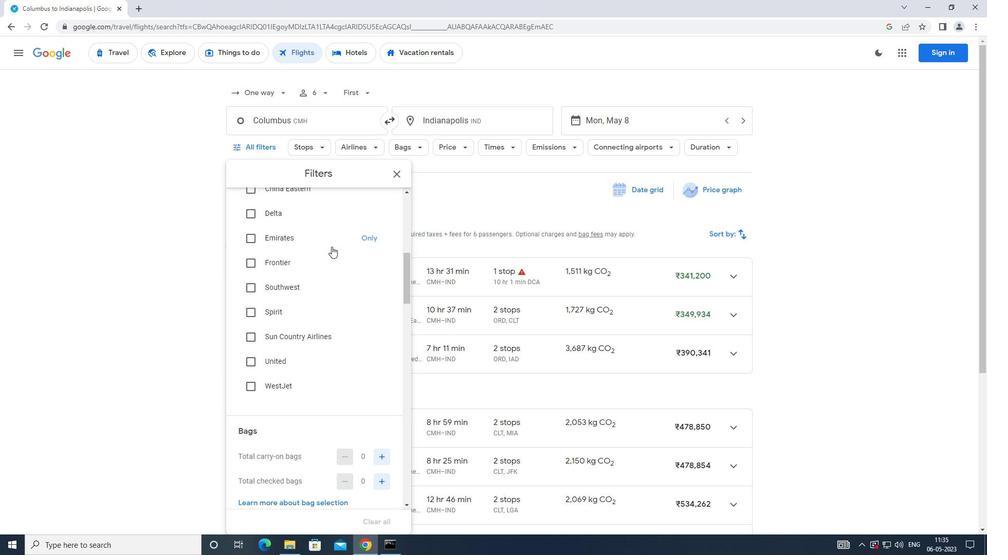 
Action: Mouse moved to (253, 210)
Screenshot: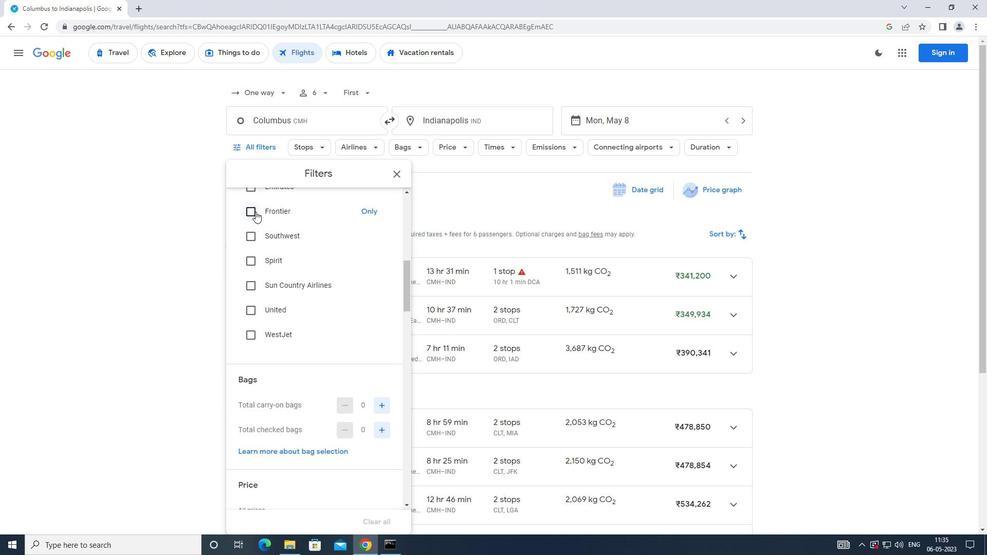 
Action: Mouse pressed left at (253, 210)
Screenshot: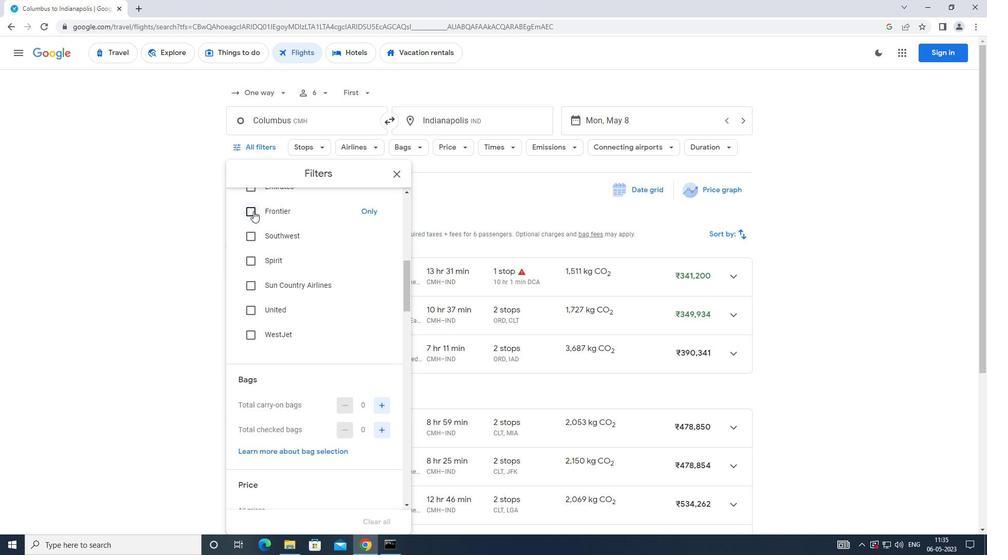 
Action: Mouse moved to (324, 265)
Screenshot: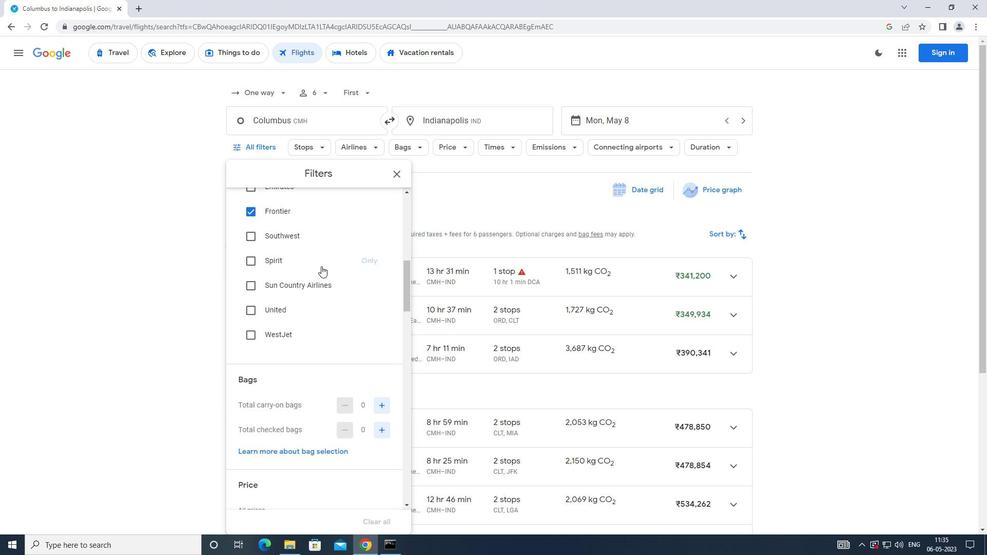 
Action: Mouse scrolled (324, 264) with delta (0, 0)
Screenshot: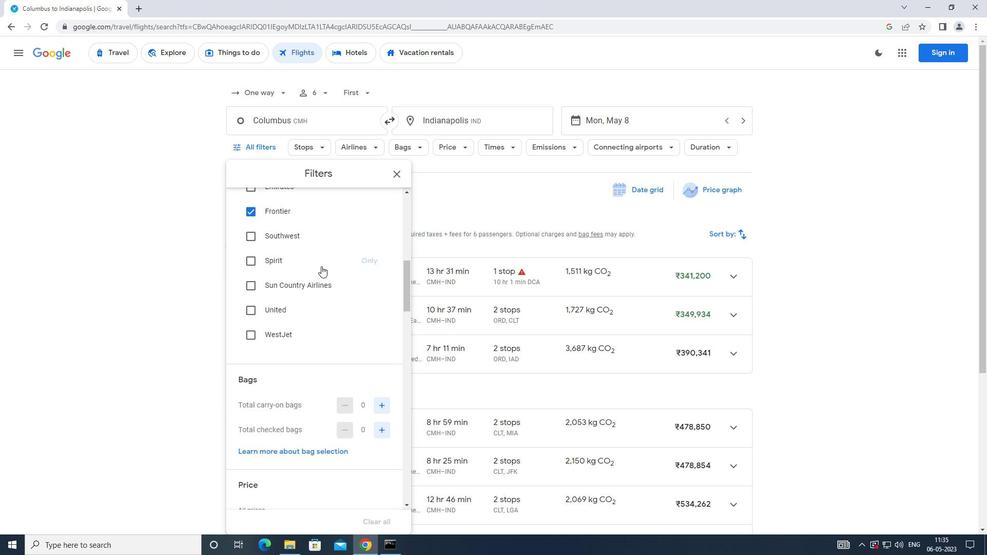 
Action: Mouse scrolled (324, 264) with delta (0, 0)
Screenshot: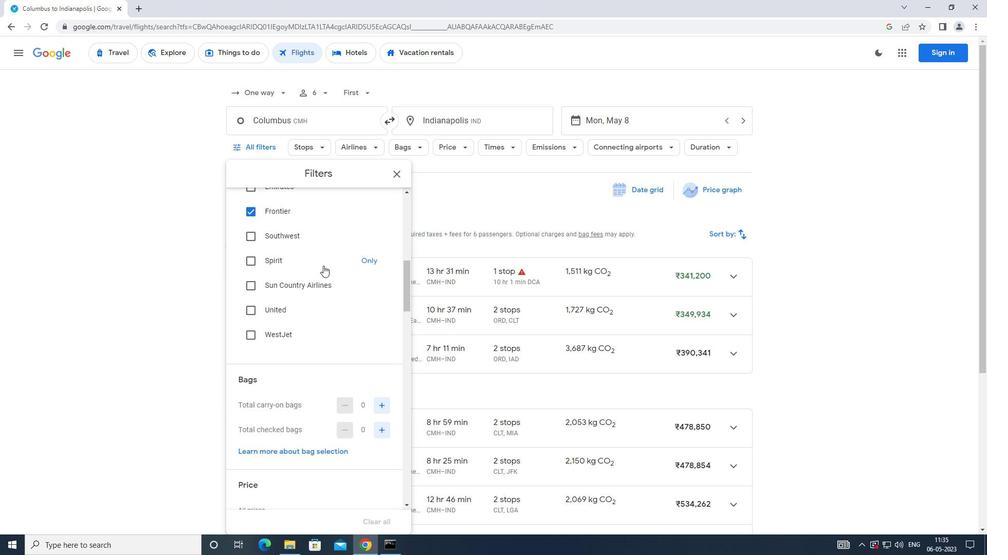 
Action: Mouse moved to (378, 306)
Screenshot: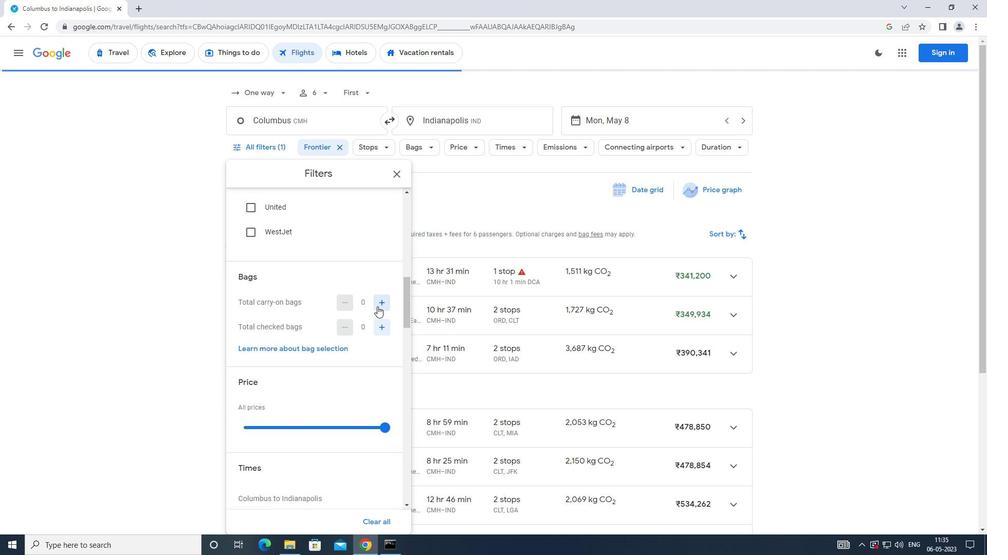 
Action: Mouse pressed left at (378, 306)
Screenshot: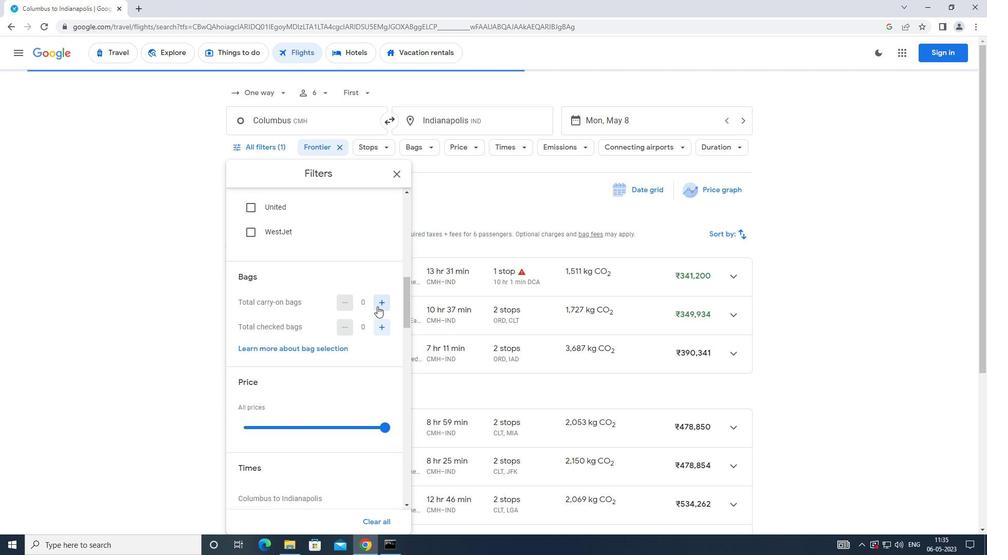 
Action: Mouse moved to (350, 303)
Screenshot: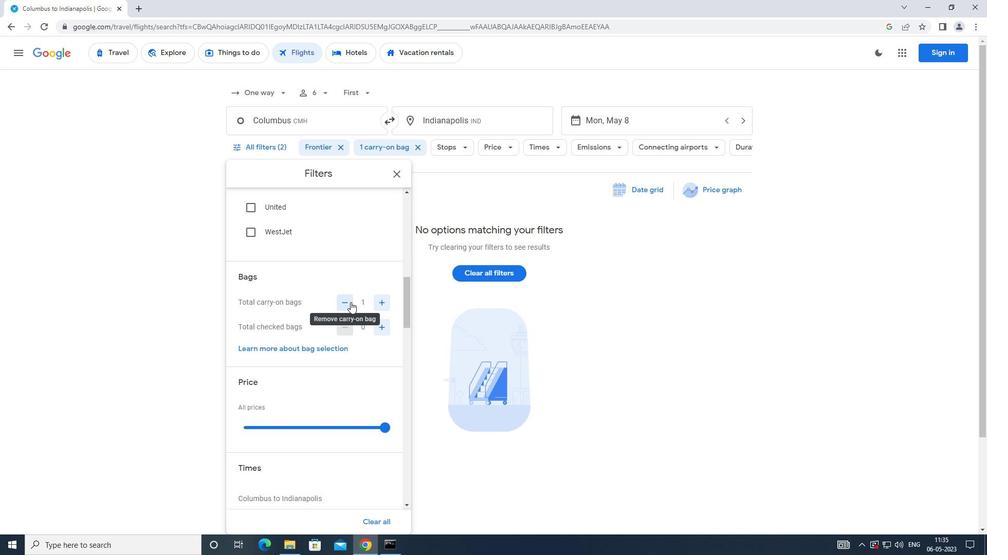 
Action: Mouse pressed left at (350, 303)
Screenshot: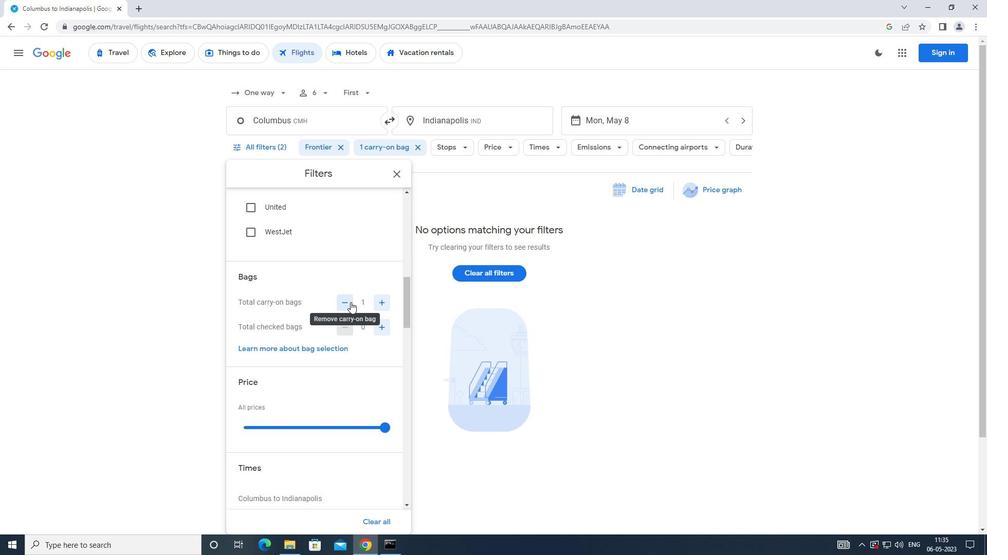 
Action: Mouse moved to (379, 329)
Screenshot: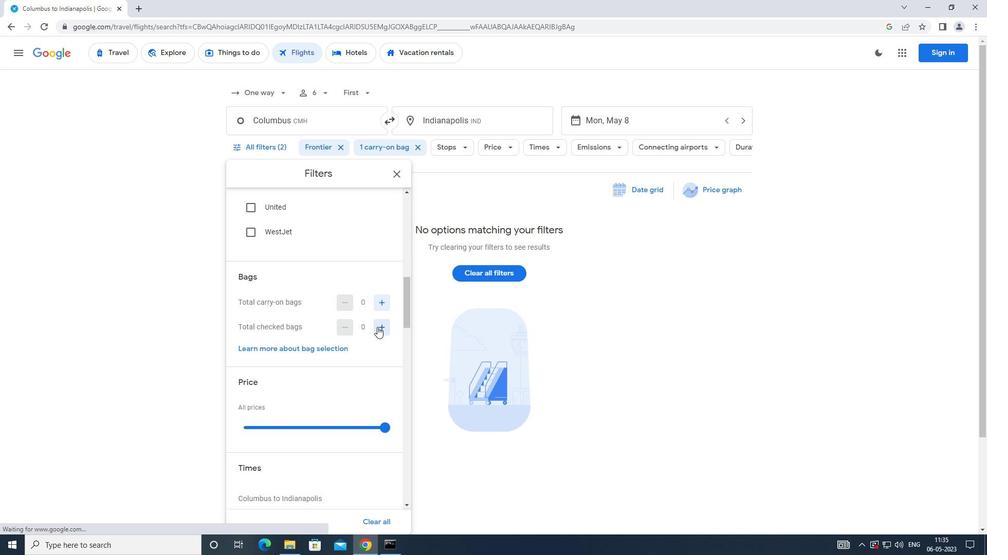 
Action: Mouse pressed left at (379, 329)
Screenshot: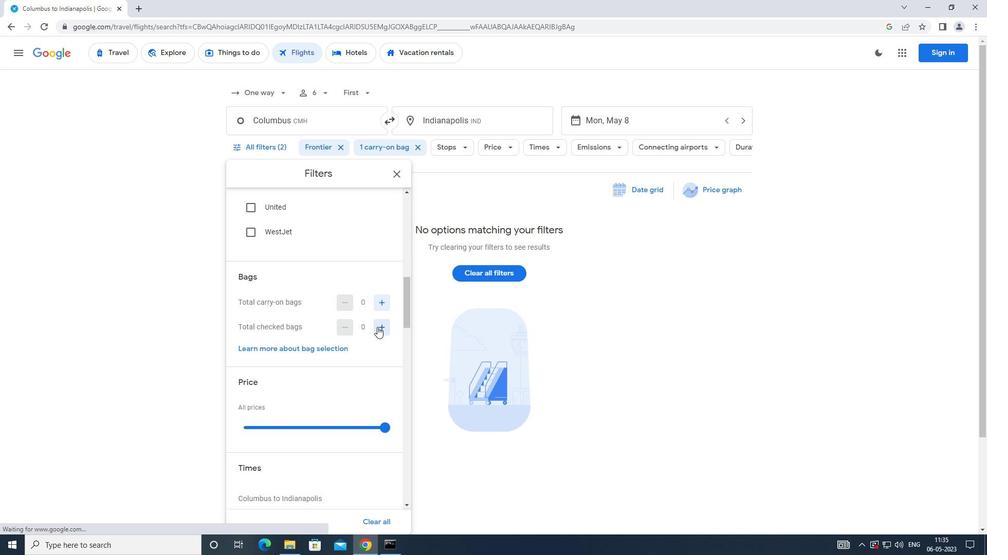 
Action: Mouse moved to (318, 280)
Screenshot: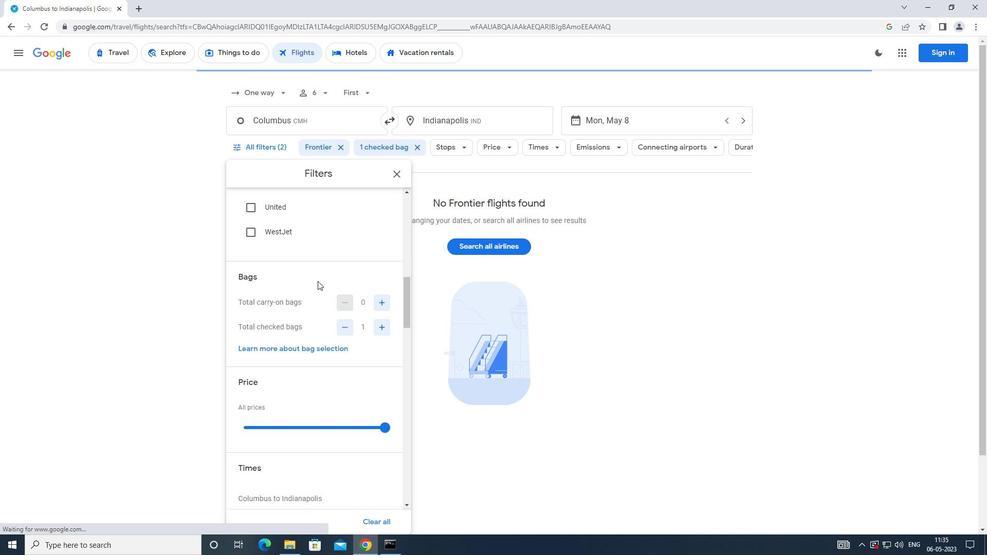 
Action: Mouse scrolled (318, 280) with delta (0, 0)
Screenshot: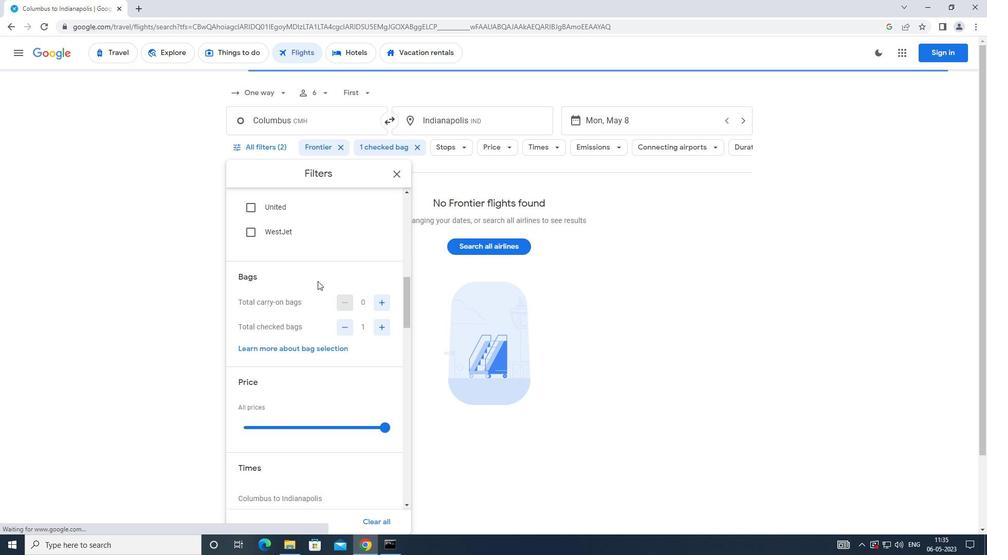 
Action: Mouse moved to (319, 280)
Screenshot: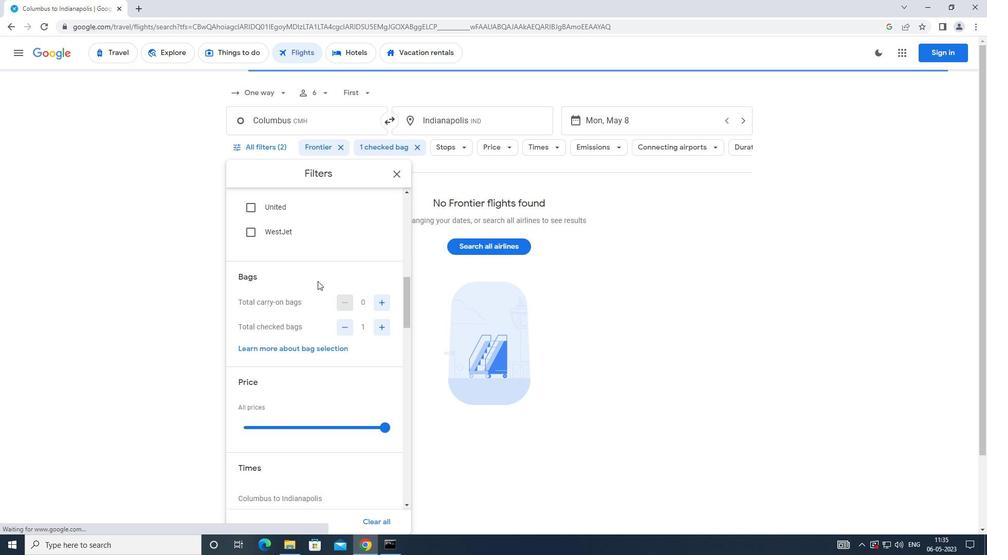 
Action: Mouse scrolled (319, 279) with delta (0, 0)
Screenshot: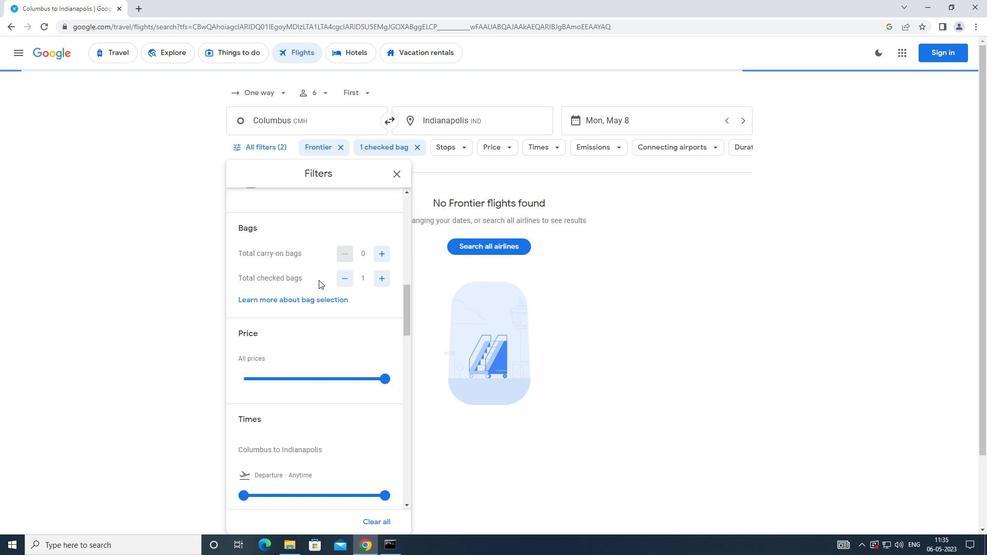 
Action: Mouse moved to (254, 335)
Screenshot: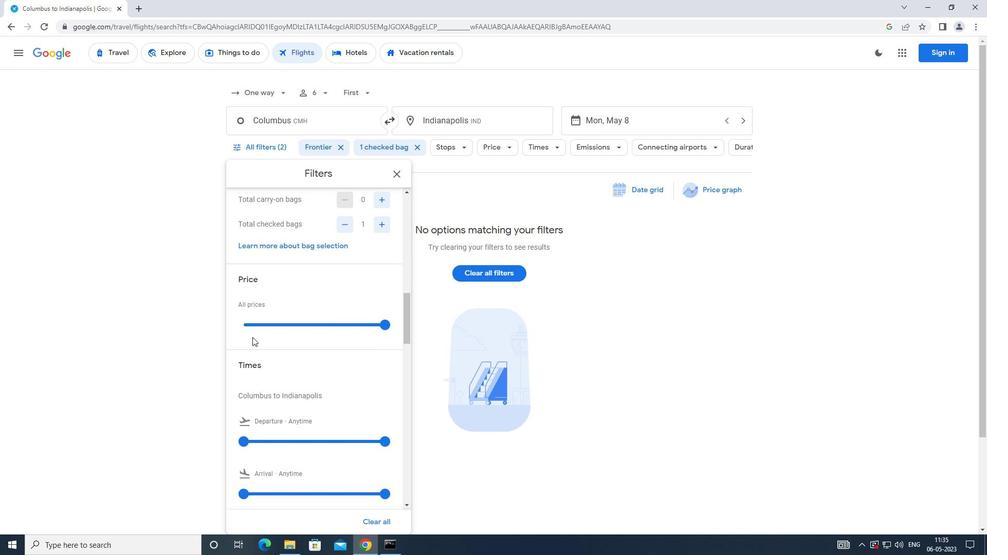 
Action: Mouse scrolled (254, 335) with delta (0, 0)
Screenshot: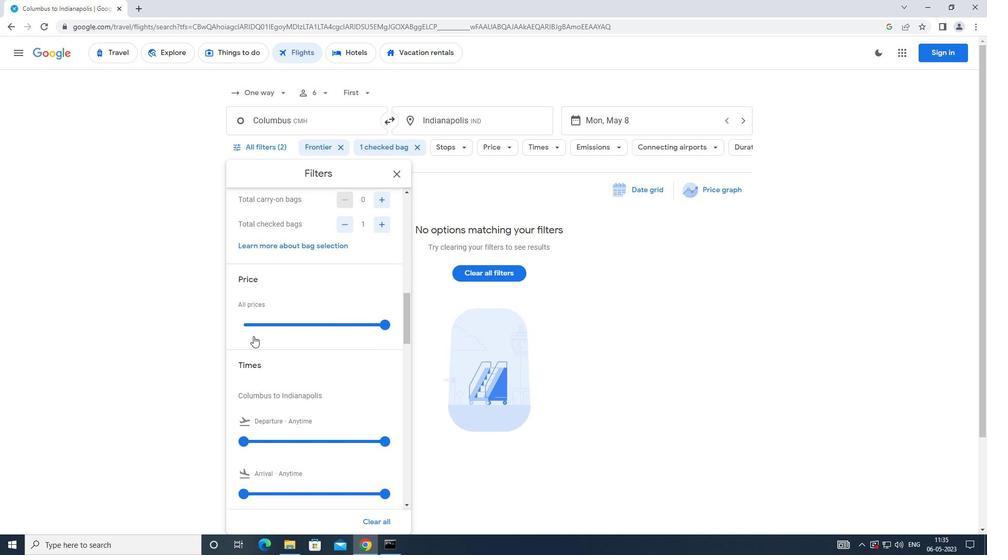 
Action: Mouse moved to (258, 333)
Screenshot: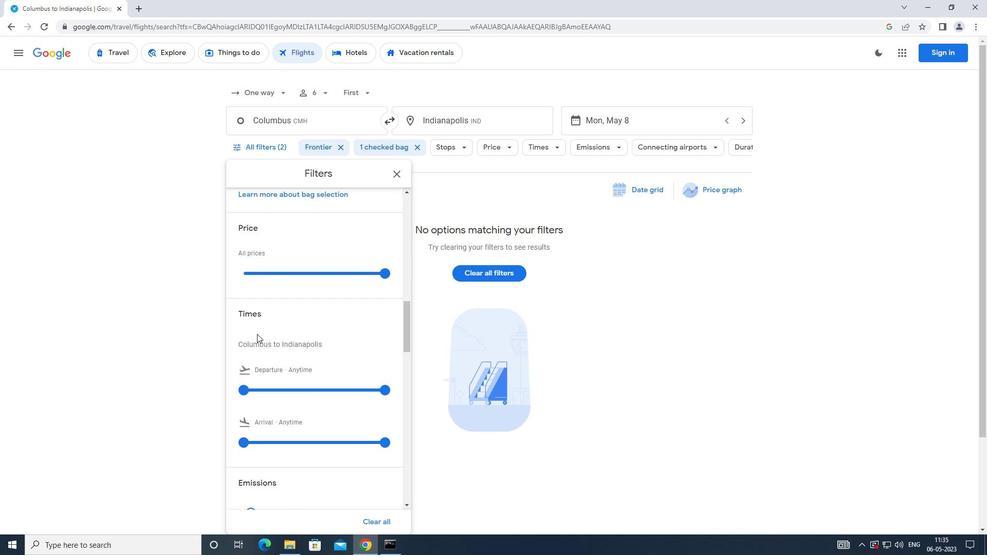 
Action: Mouse scrolled (258, 332) with delta (0, 0)
Screenshot: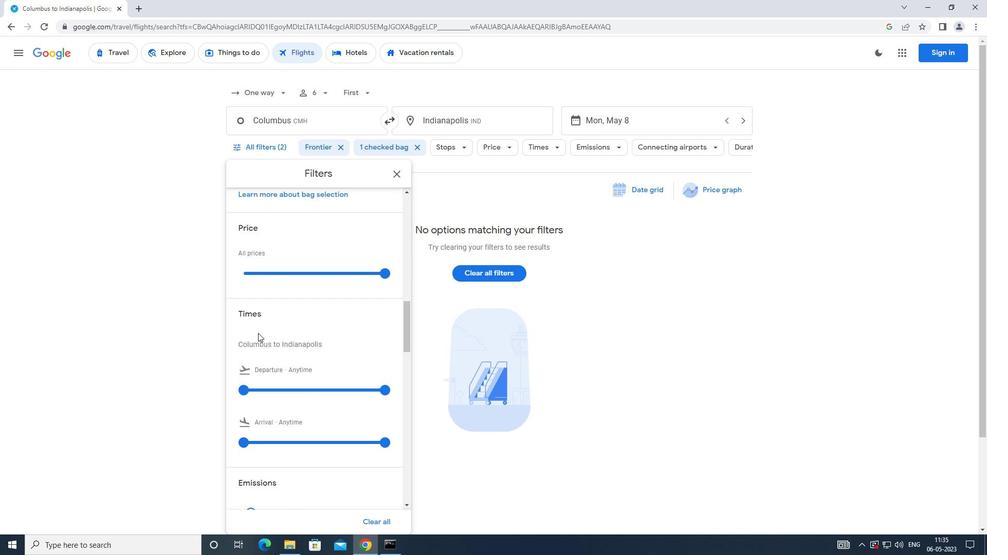 
Action: Mouse moved to (245, 338)
Screenshot: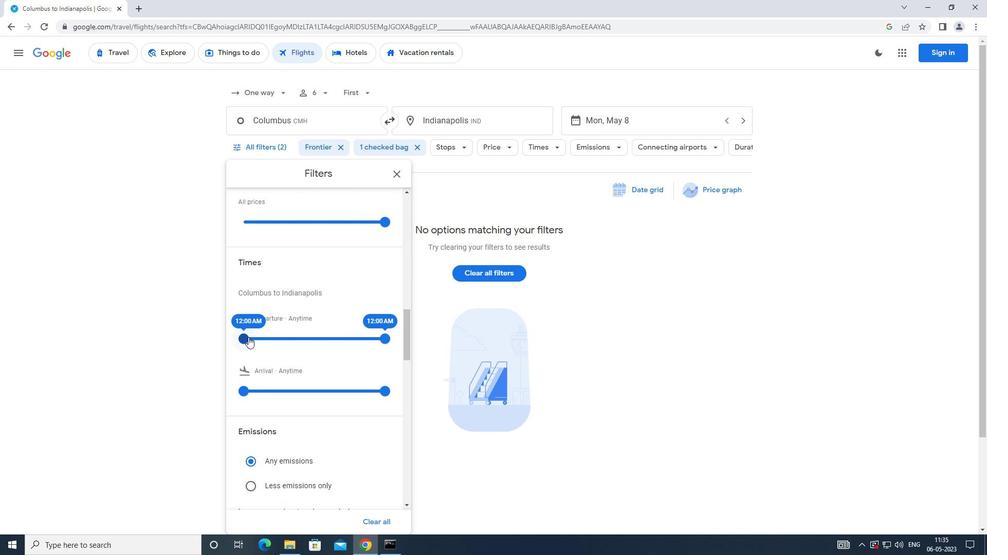 
Action: Mouse pressed left at (245, 338)
Screenshot: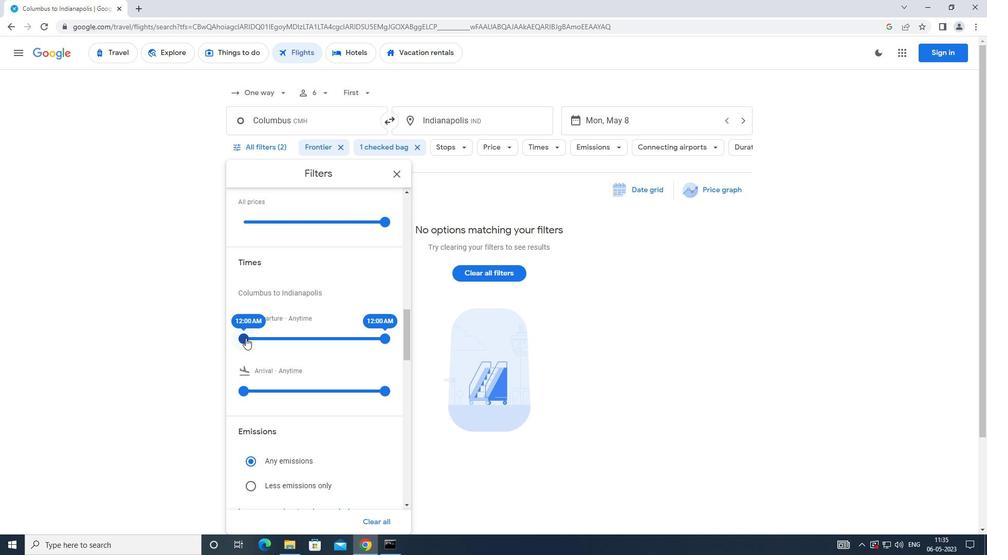 
Action: Mouse moved to (386, 339)
Screenshot: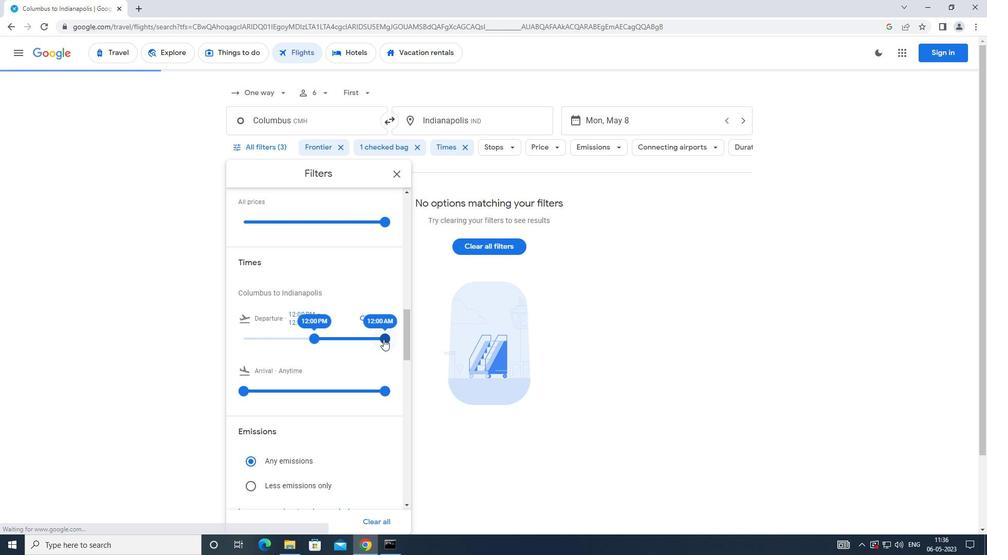 
Action: Mouse pressed left at (386, 339)
Screenshot: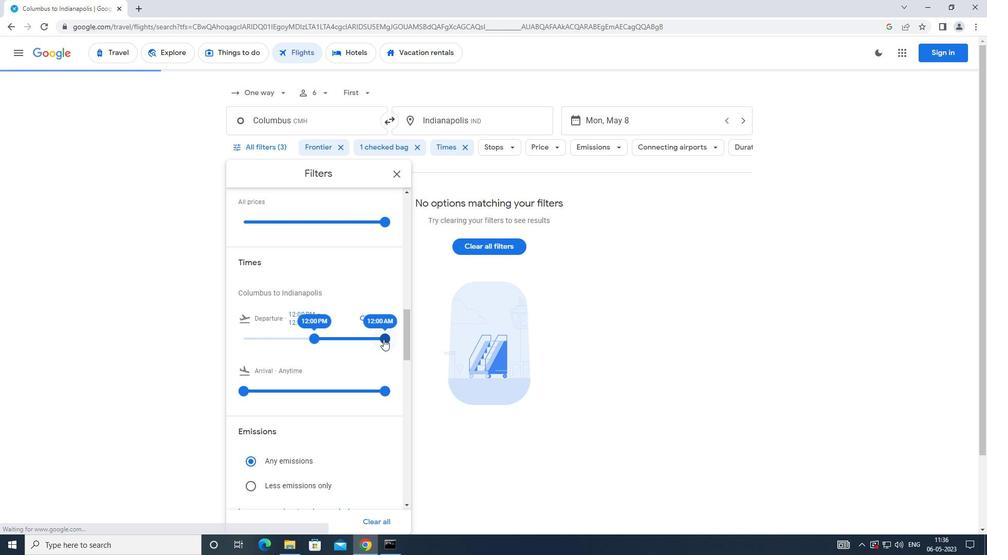 
Action: Mouse moved to (324, 248)
Screenshot: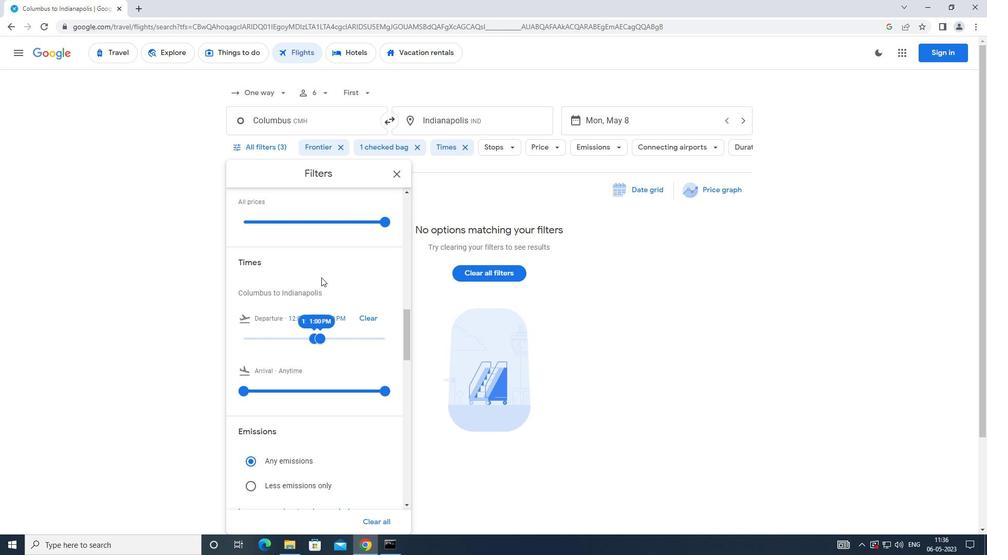 
